 Task: Check the sale-to-list ratio of large master bedroom in the last 5 years.
Action: Mouse moved to (365, 258)
Screenshot: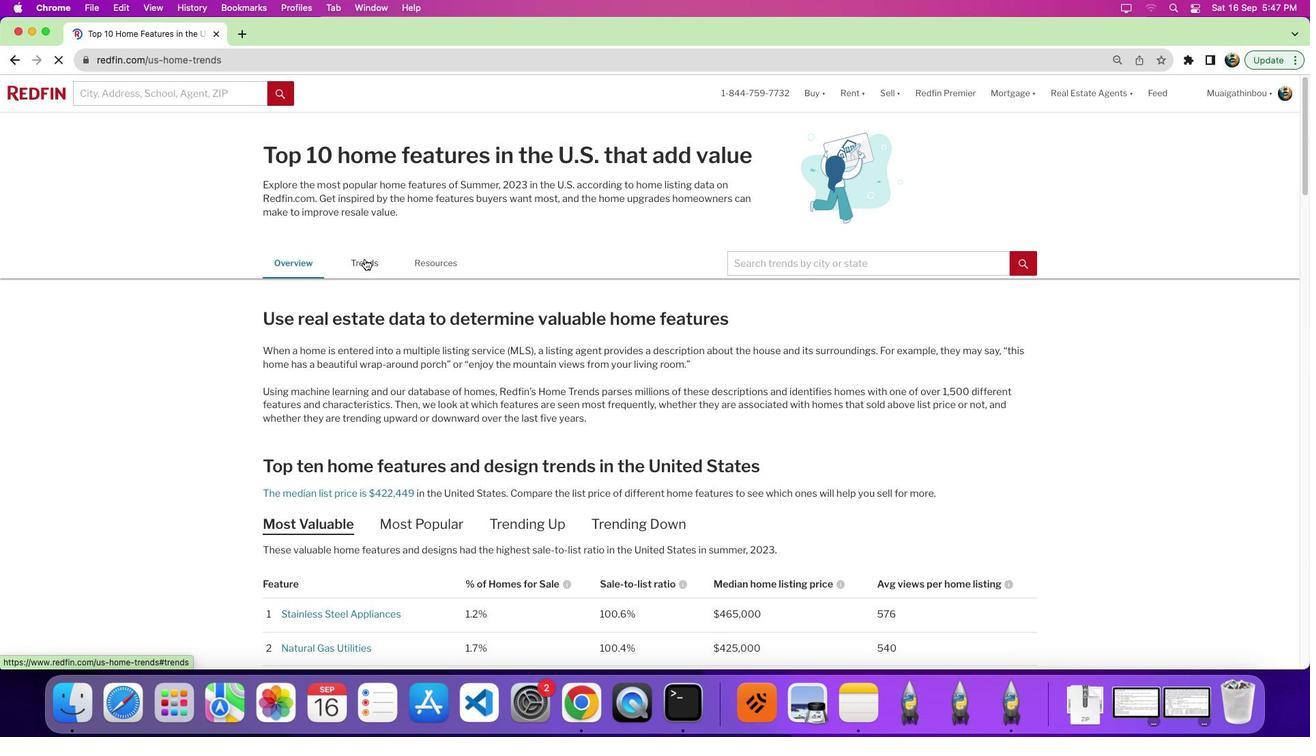 
Action: Mouse pressed left at (365, 258)
Screenshot: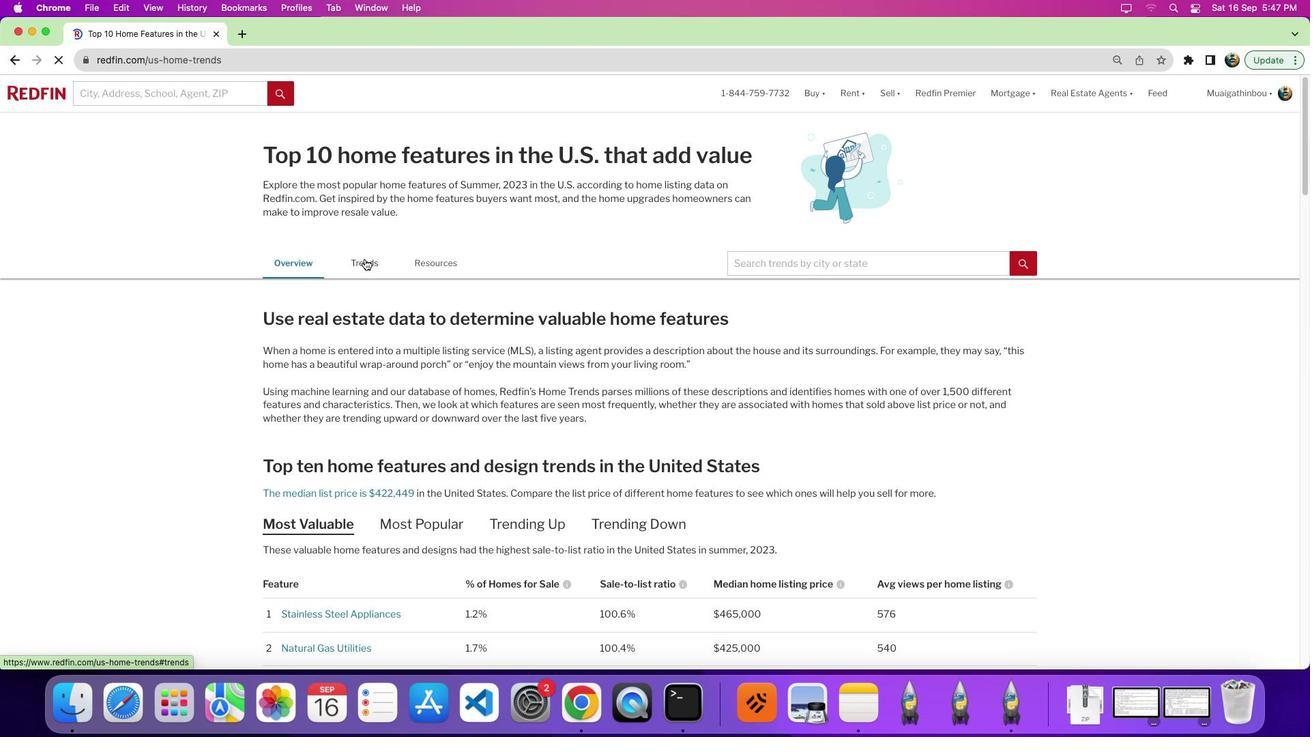 
Action: Mouse moved to (607, 367)
Screenshot: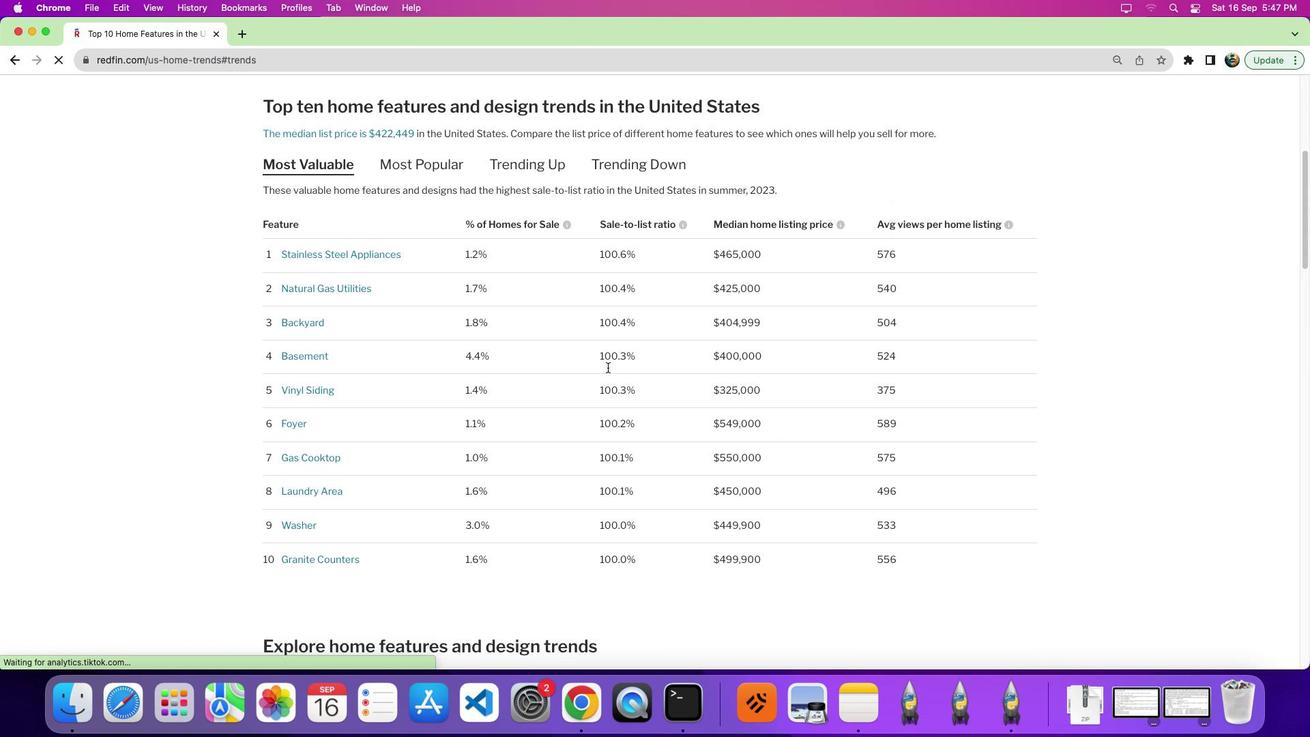 
Action: Mouse scrolled (607, 367) with delta (0, 0)
Screenshot: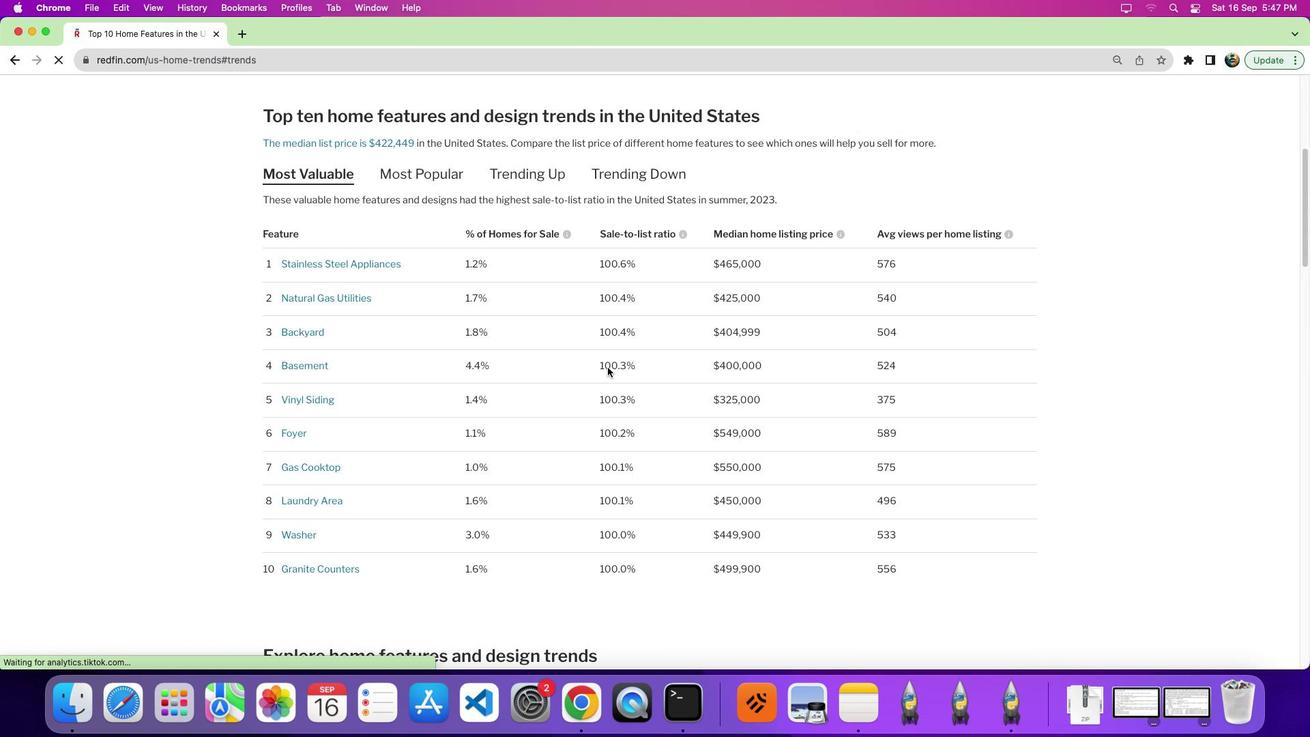 
Action: Mouse scrolled (607, 367) with delta (0, 0)
Screenshot: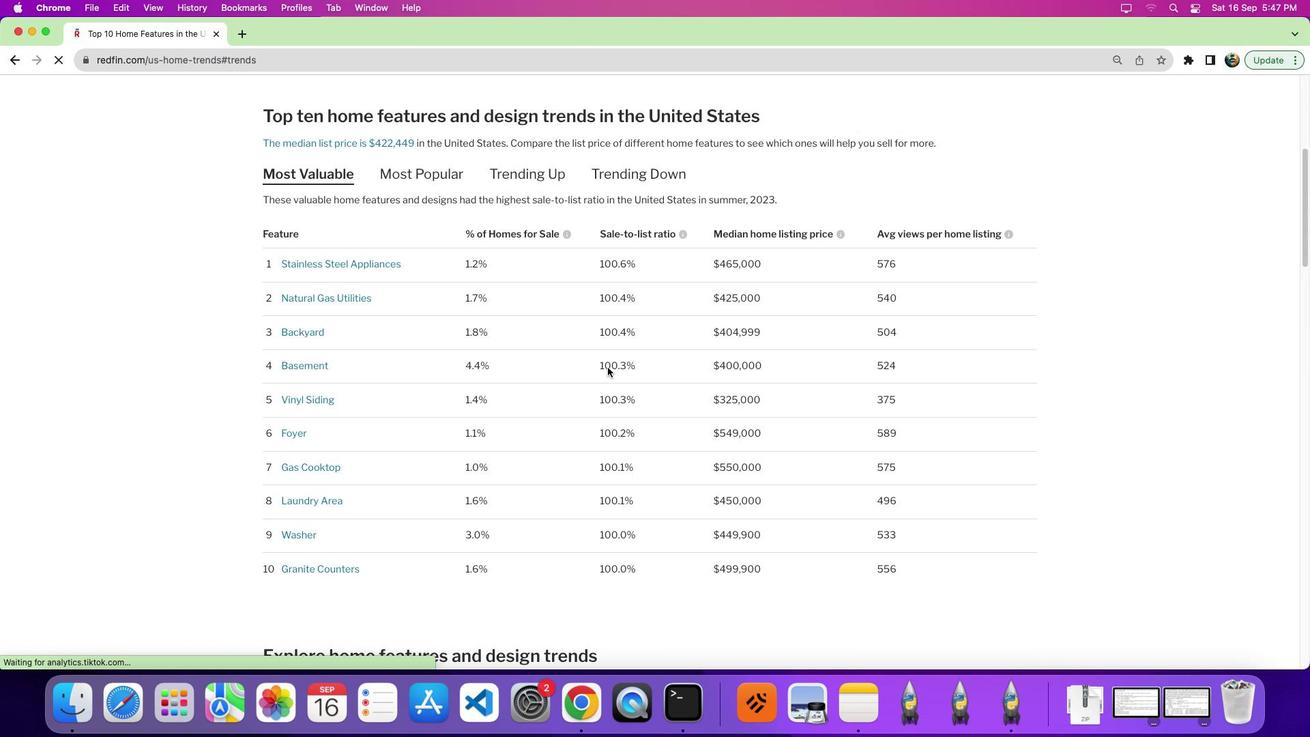 
Action: Mouse scrolled (607, 367) with delta (0, -4)
Screenshot: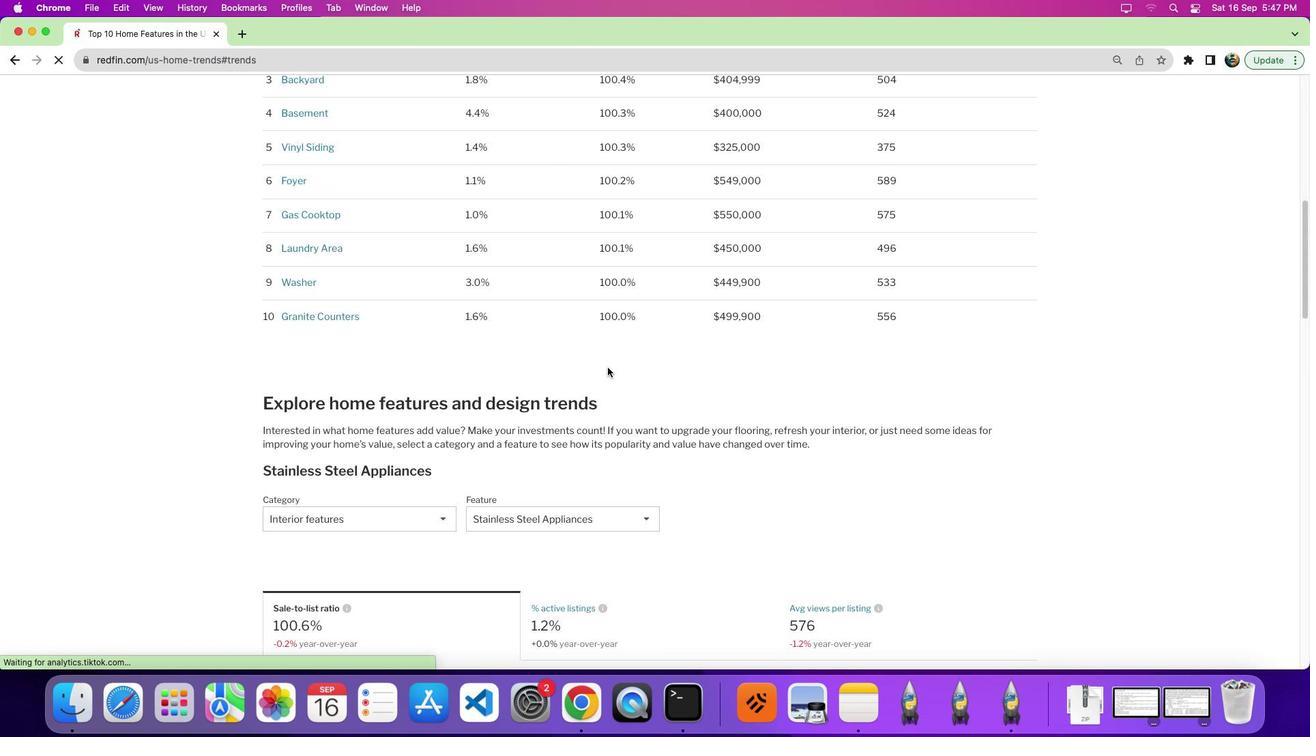 
Action: Mouse moved to (608, 367)
Screenshot: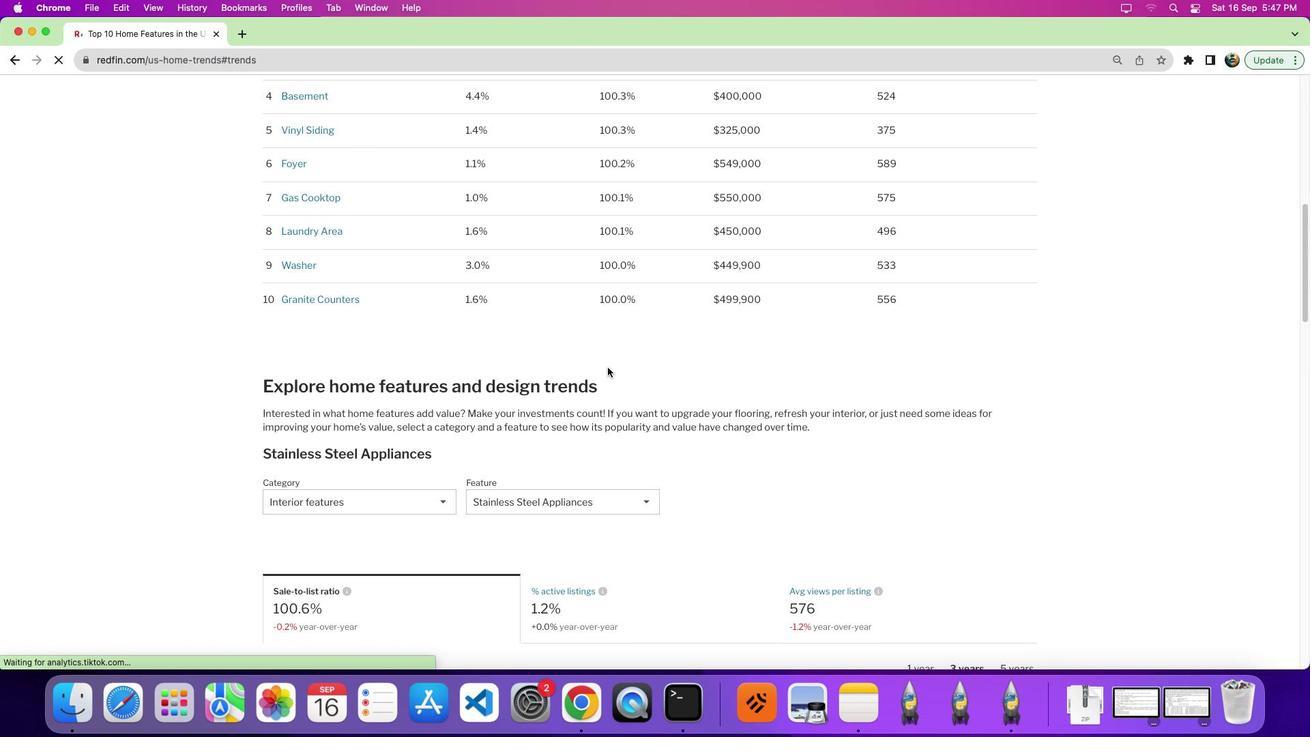 
Action: Mouse scrolled (608, 367) with delta (0, 0)
Screenshot: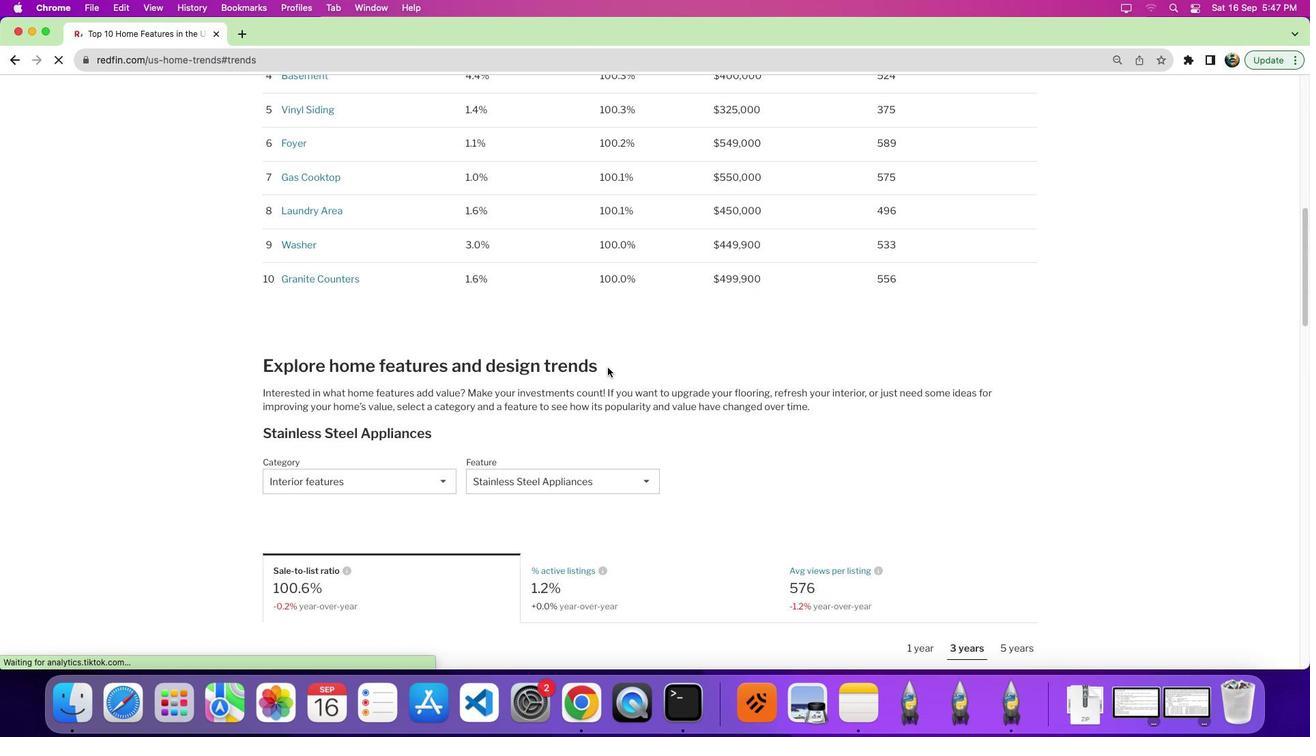 
Action: Mouse scrolled (608, 367) with delta (0, 0)
Screenshot: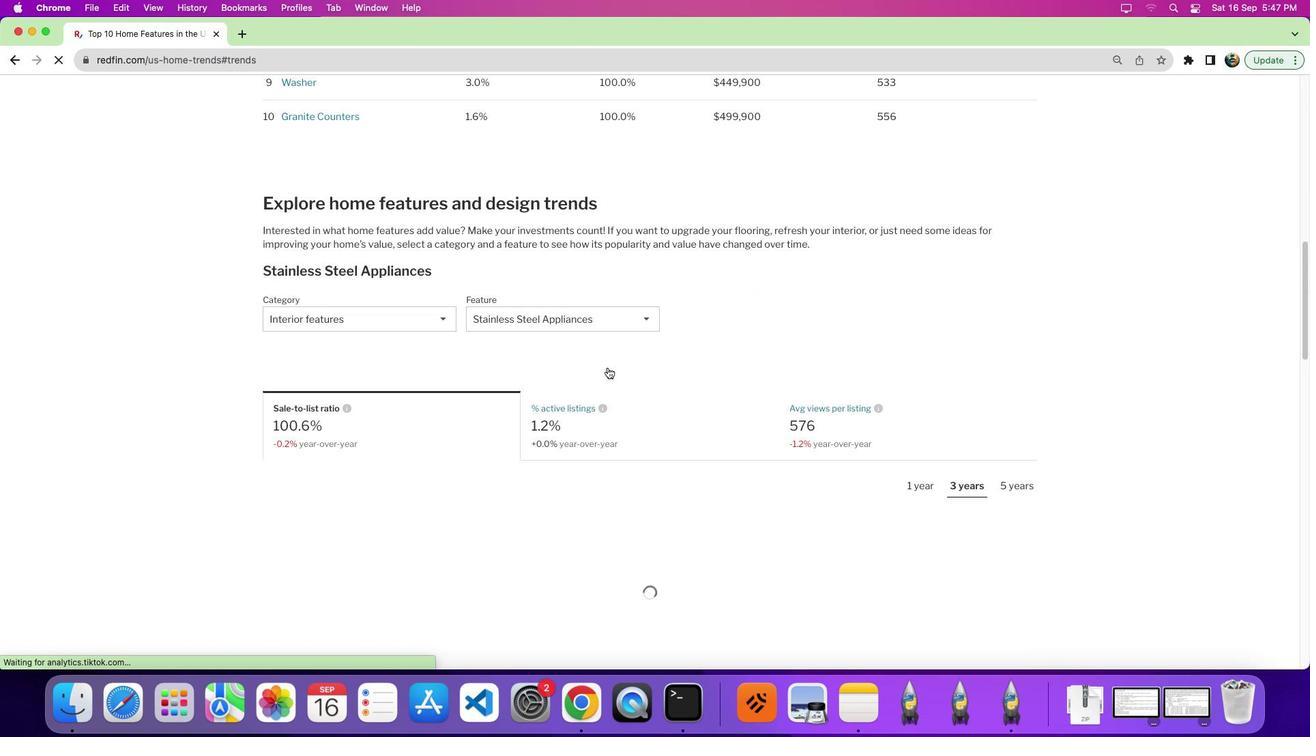 
Action: Mouse scrolled (608, 367) with delta (0, -5)
Screenshot: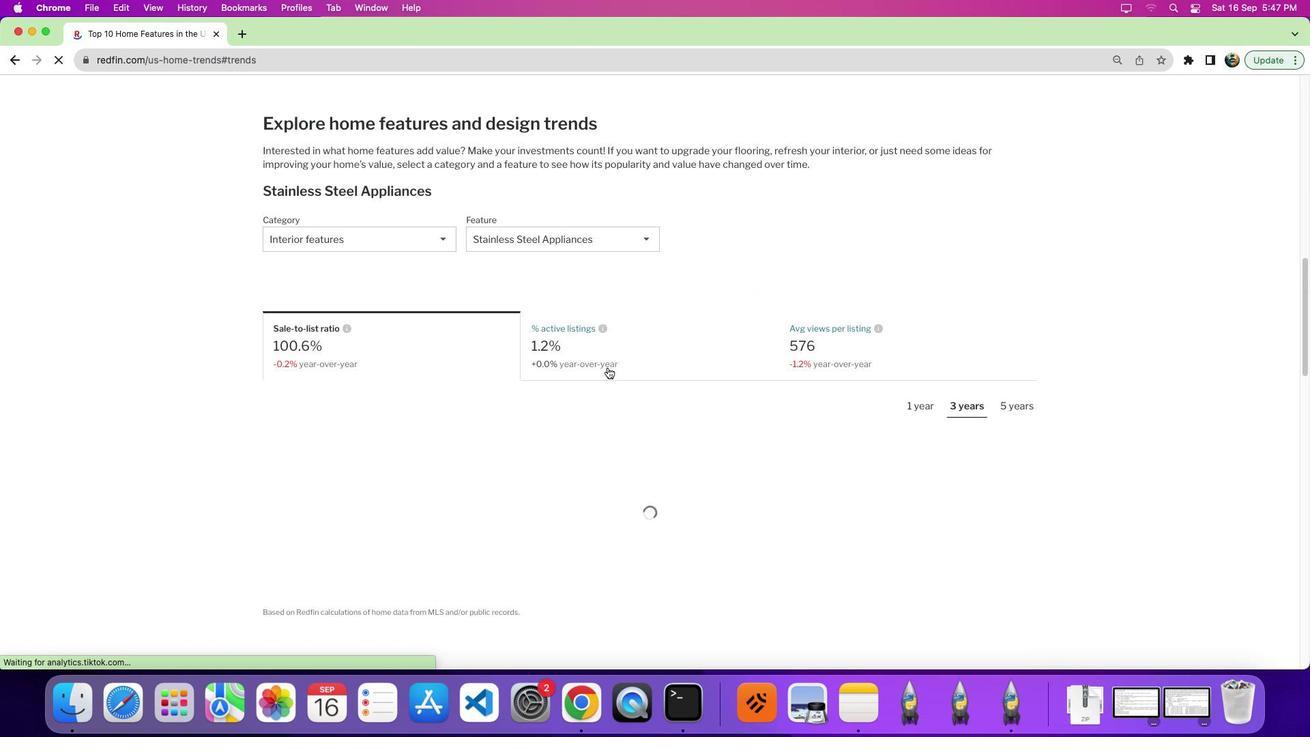 
Action: Mouse moved to (501, 318)
Screenshot: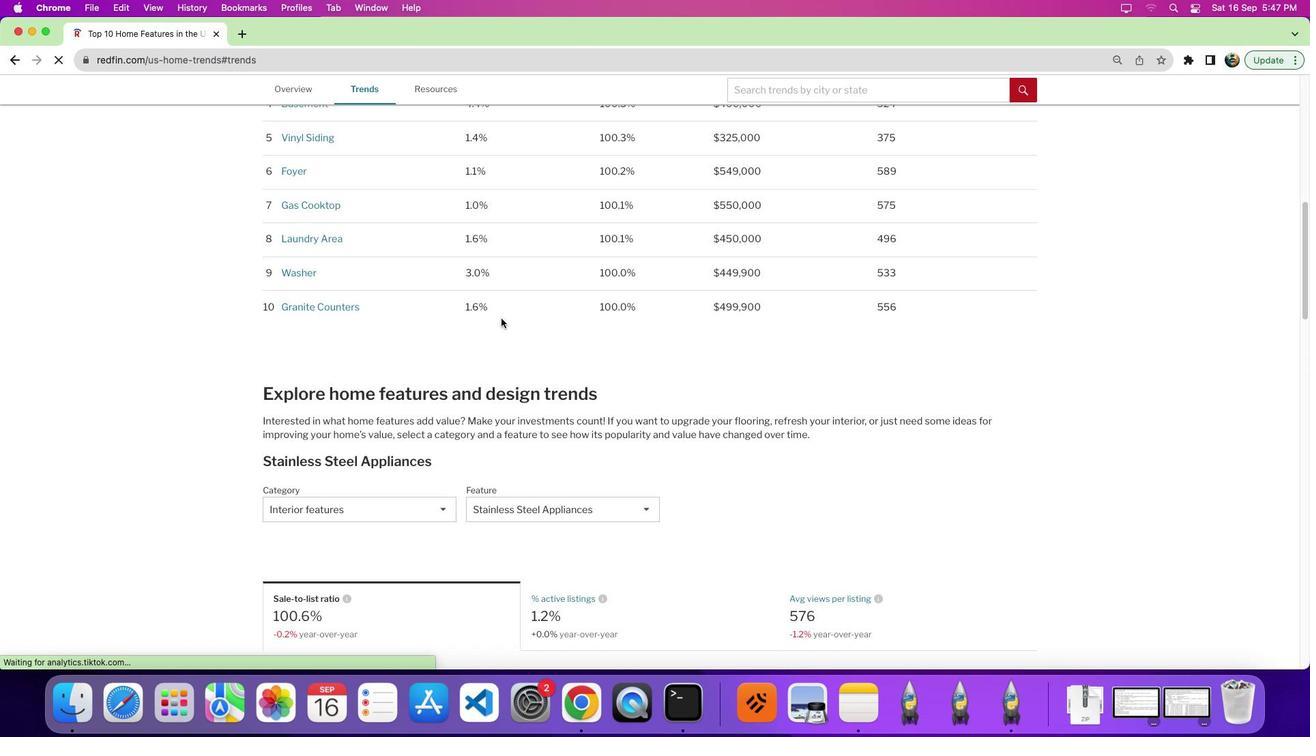 
Action: Mouse scrolled (501, 318) with delta (0, 0)
Screenshot: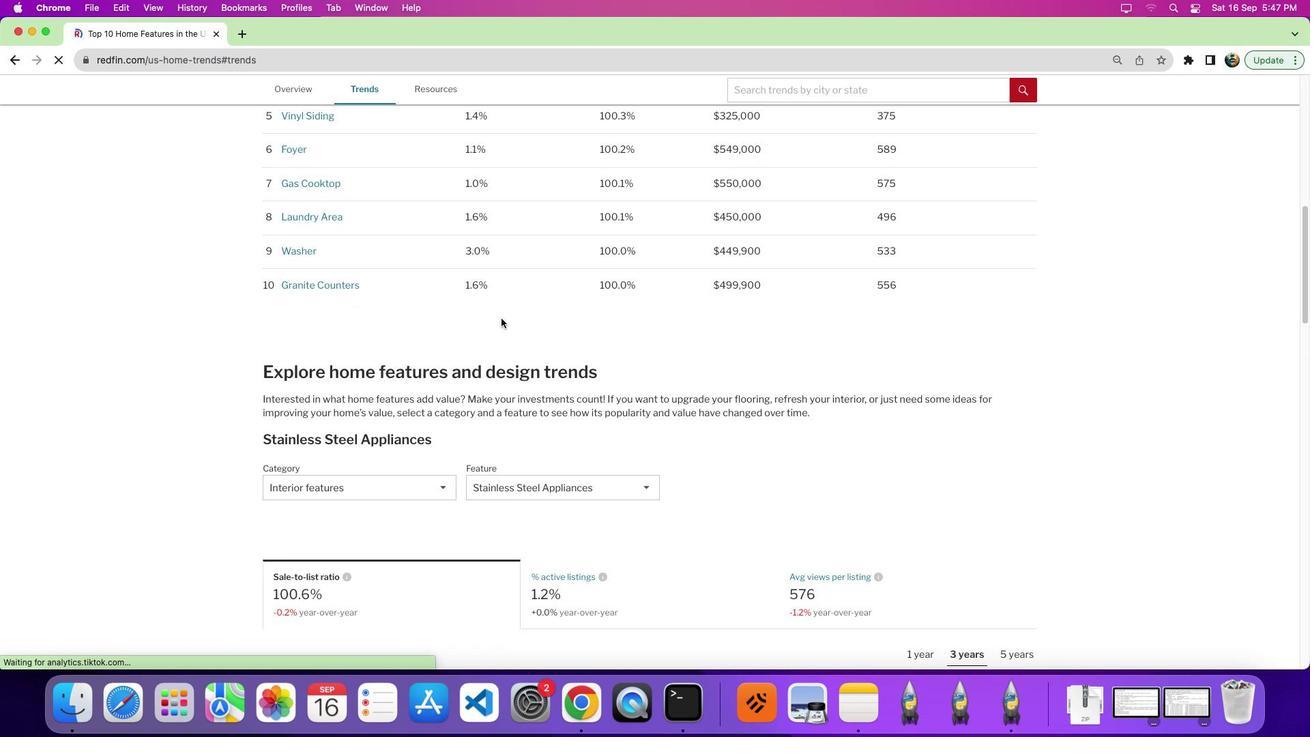 
Action: Mouse scrolled (501, 318) with delta (0, 0)
Screenshot: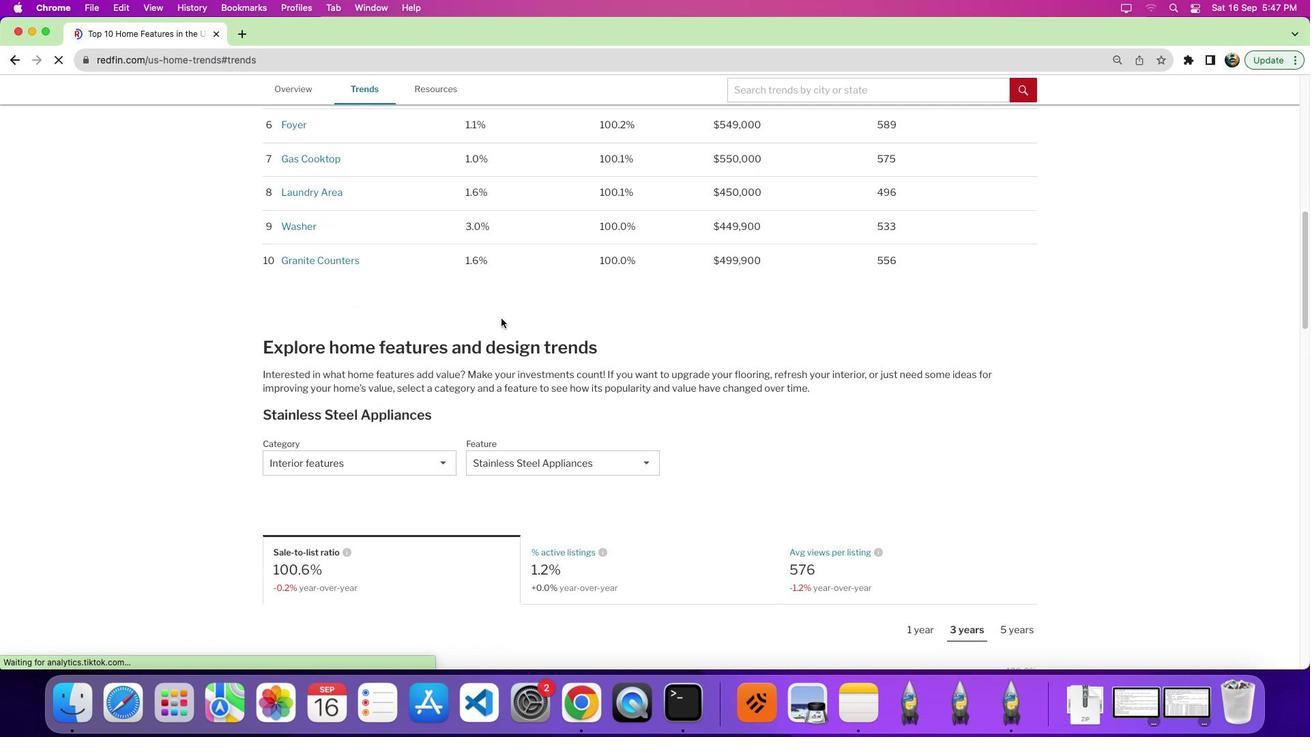 
Action: Mouse scrolled (501, 318) with delta (0, -4)
Screenshot: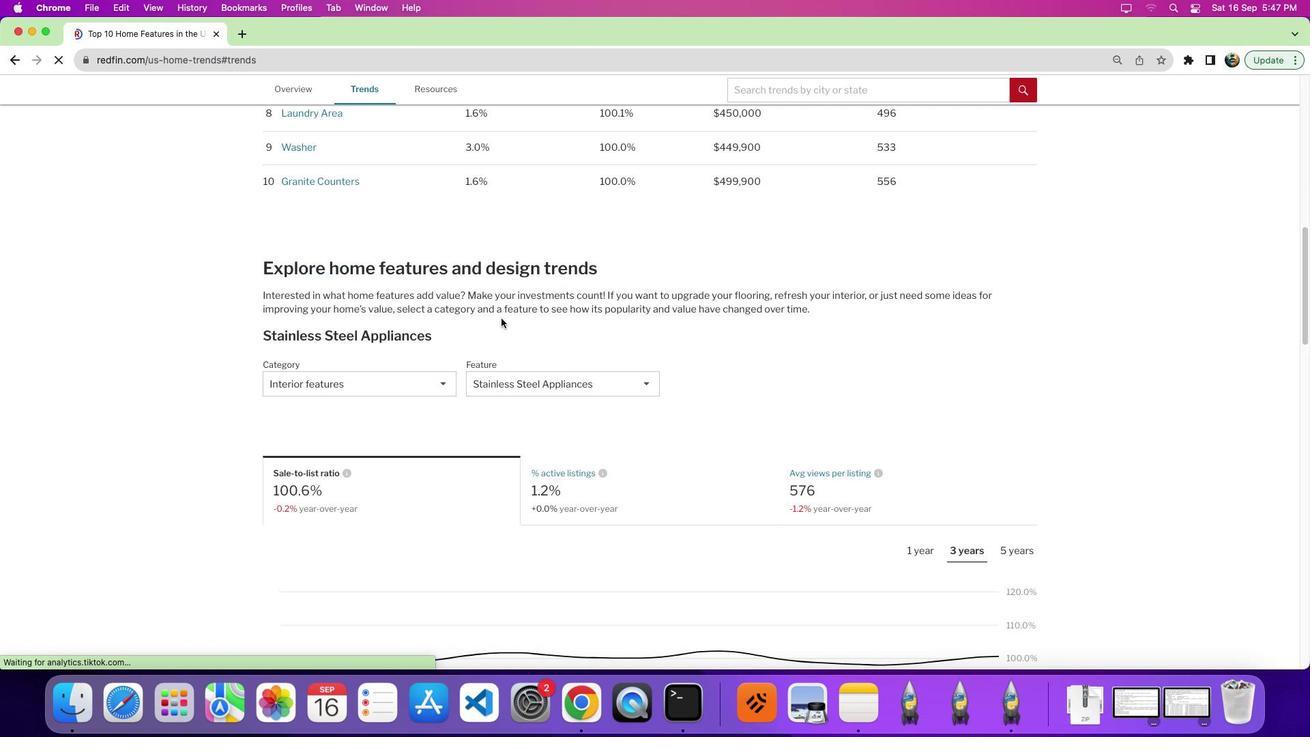 
Action: Mouse moved to (501, 336)
Screenshot: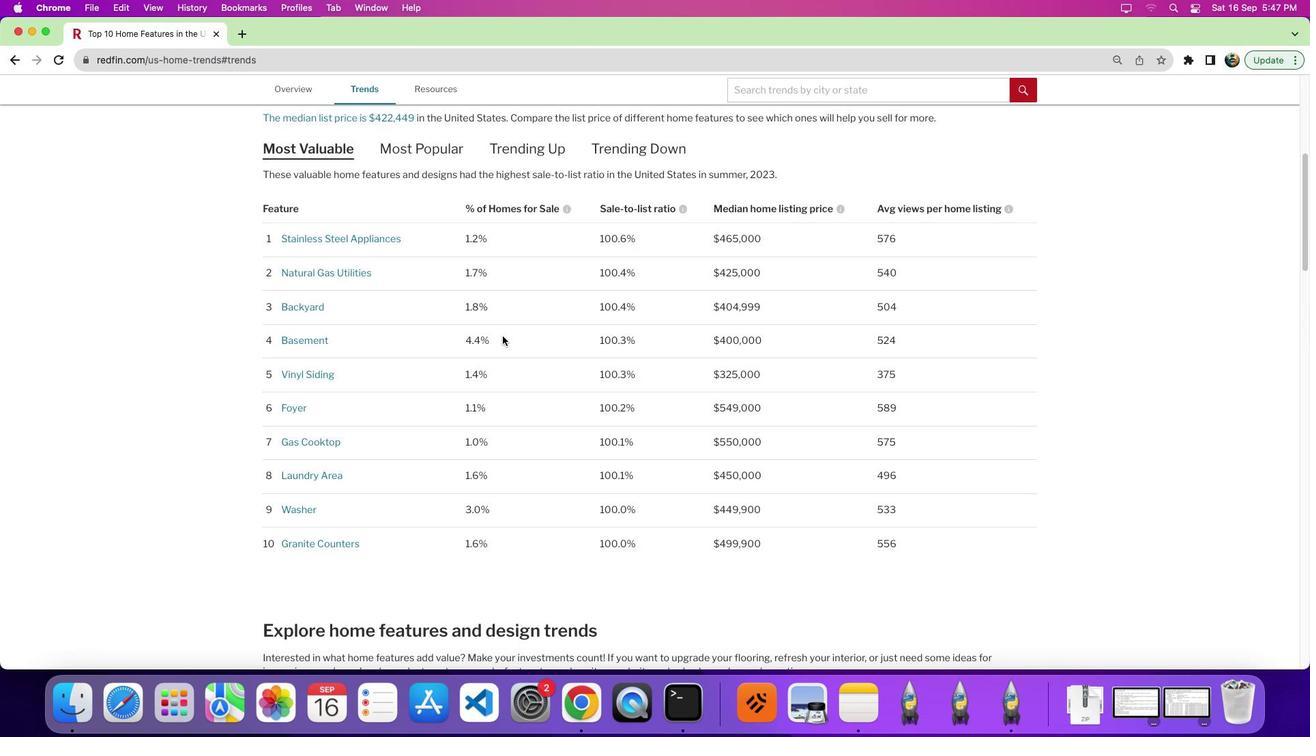 
Action: Mouse scrolled (501, 336) with delta (0, 0)
Screenshot: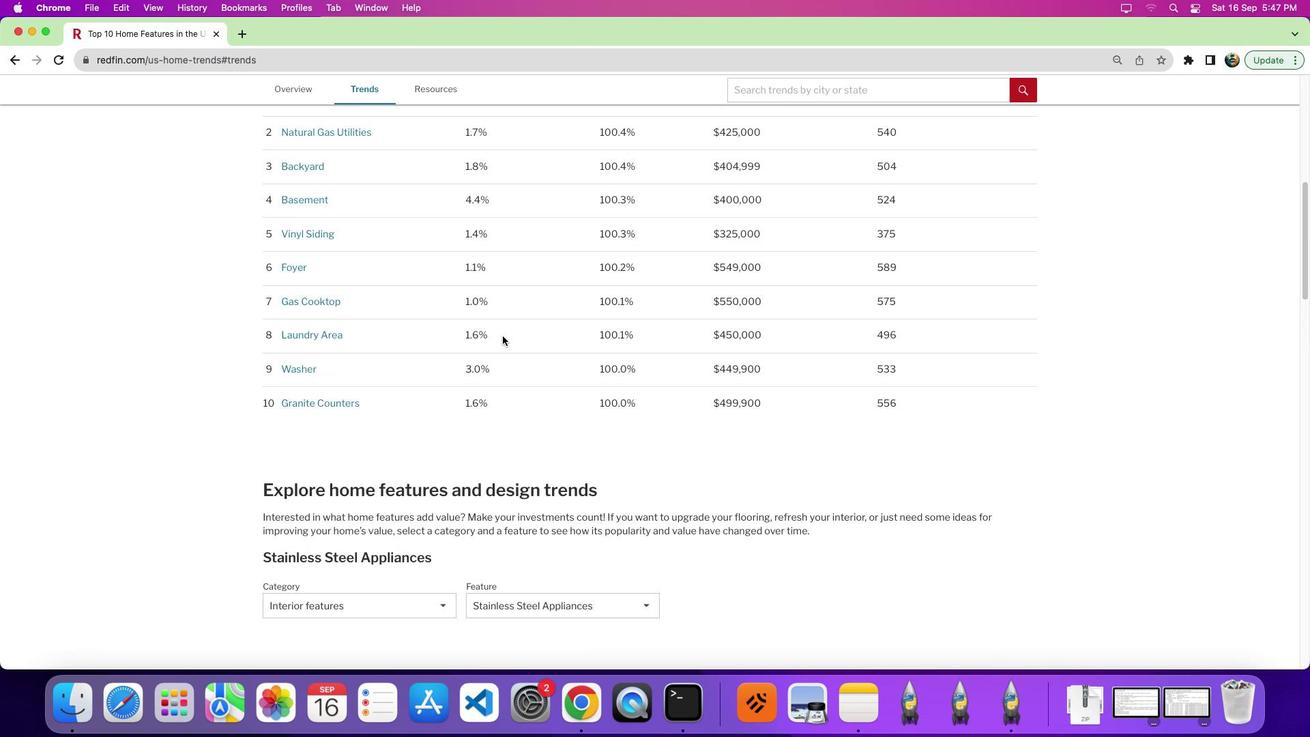 
Action: Mouse moved to (502, 336)
Screenshot: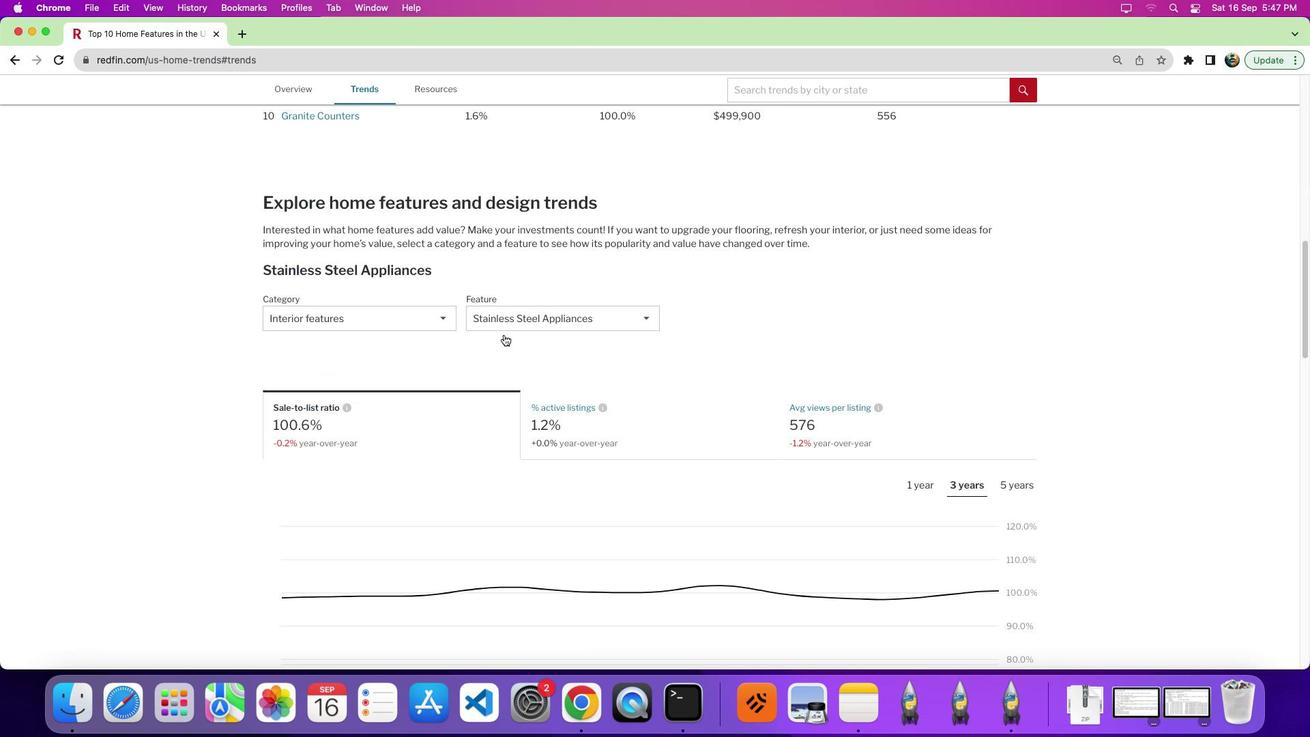 
Action: Mouse scrolled (502, 336) with delta (0, 0)
Screenshot: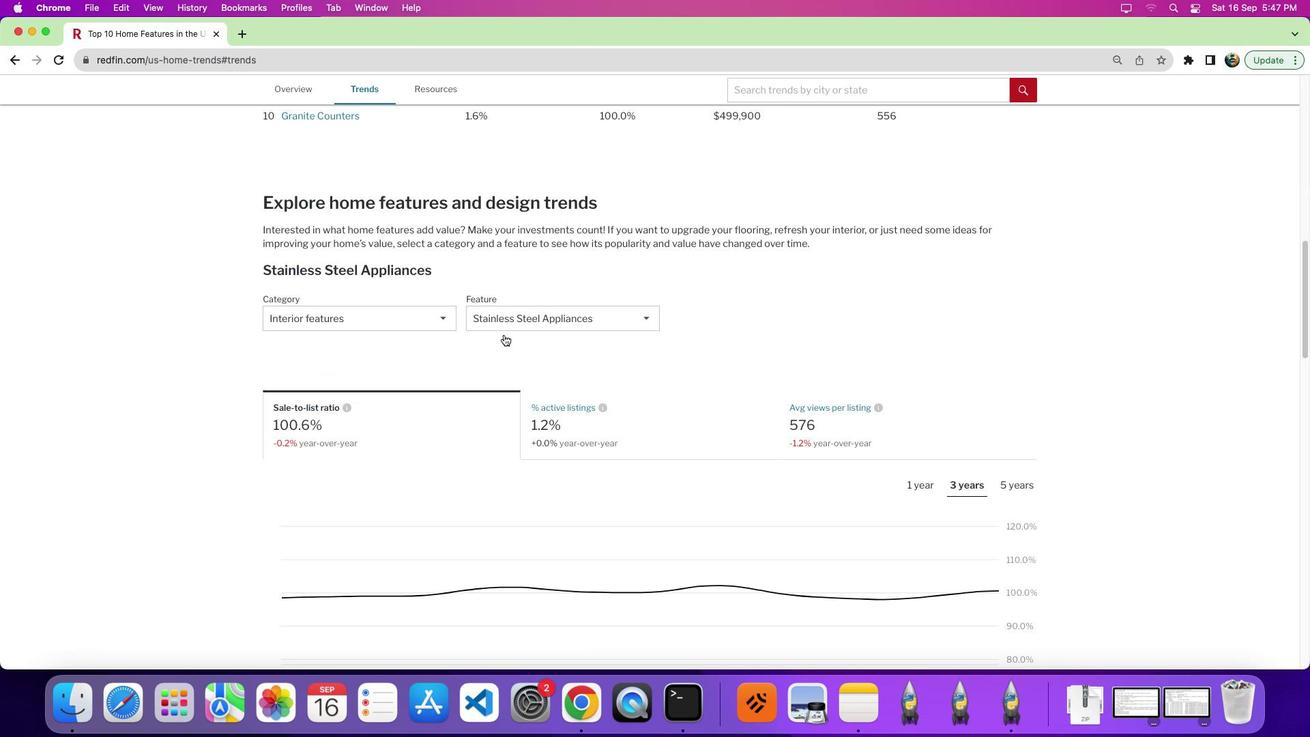 
Action: Mouse moved to (502, 336)
Screenshot: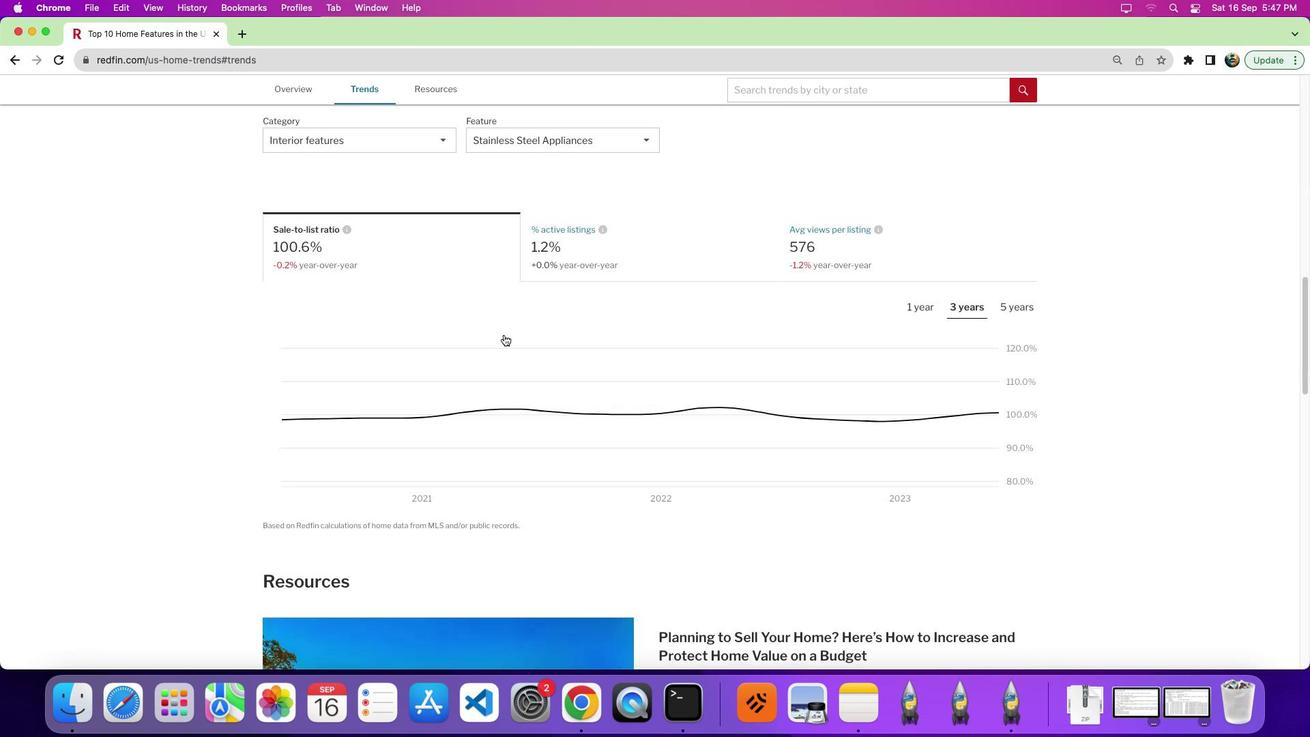 
Action: Mouse scrolled (502, 336) with delta (0, -5)
Screenshot: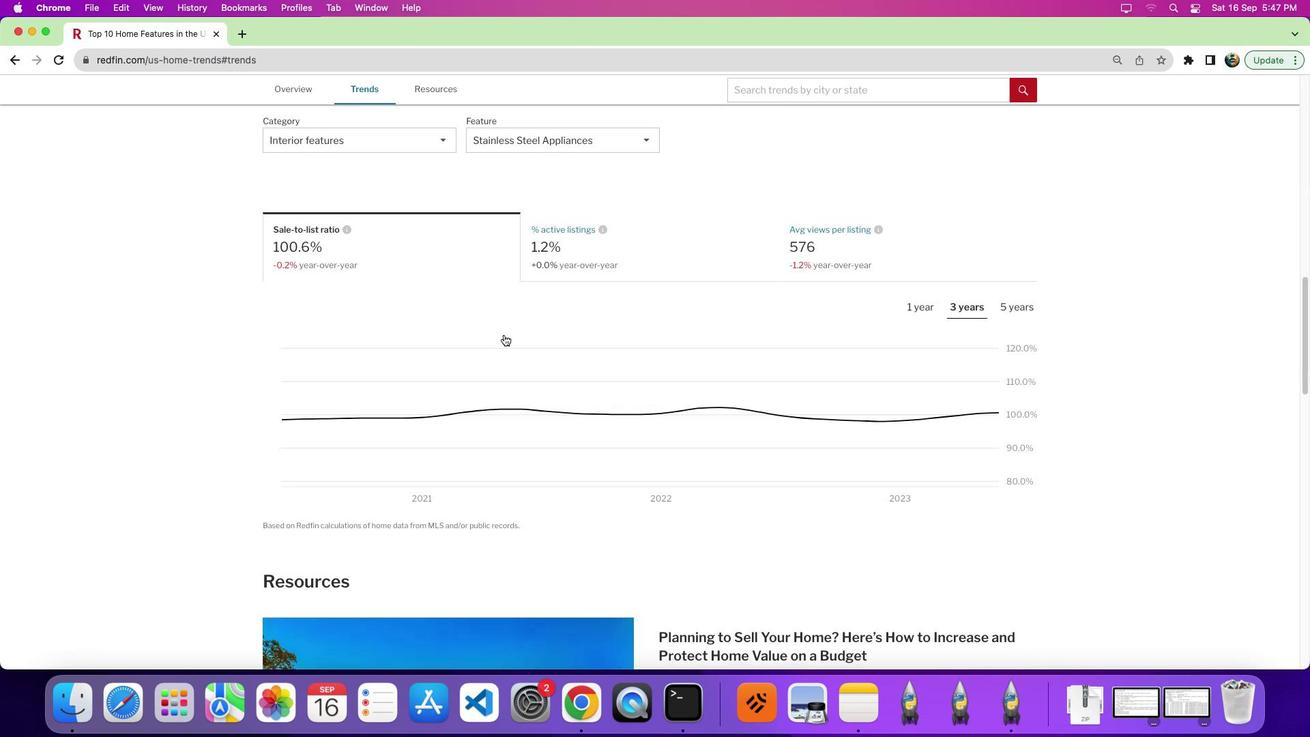 
Action: Mouse scrolled (502, 336) with delta (0, -8)
Screenshot: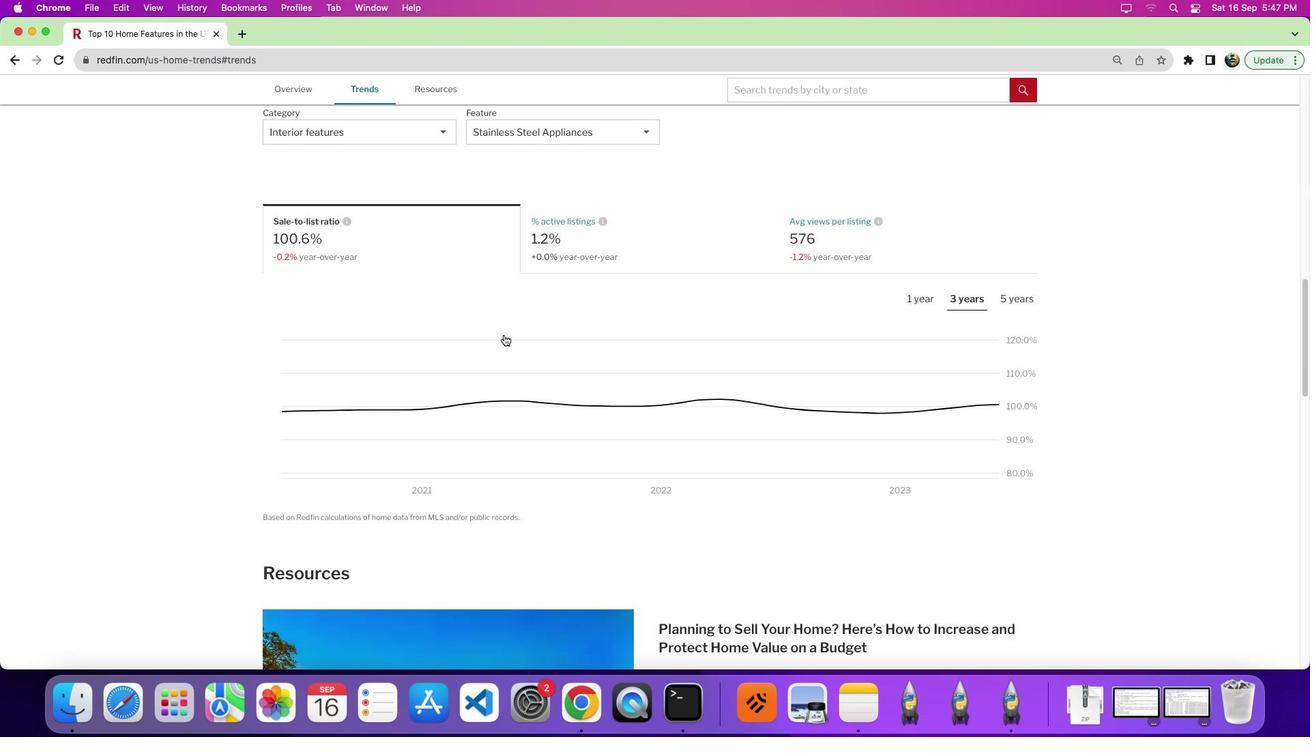 
Action: Mouse moved to (424, 130)
Screenshot: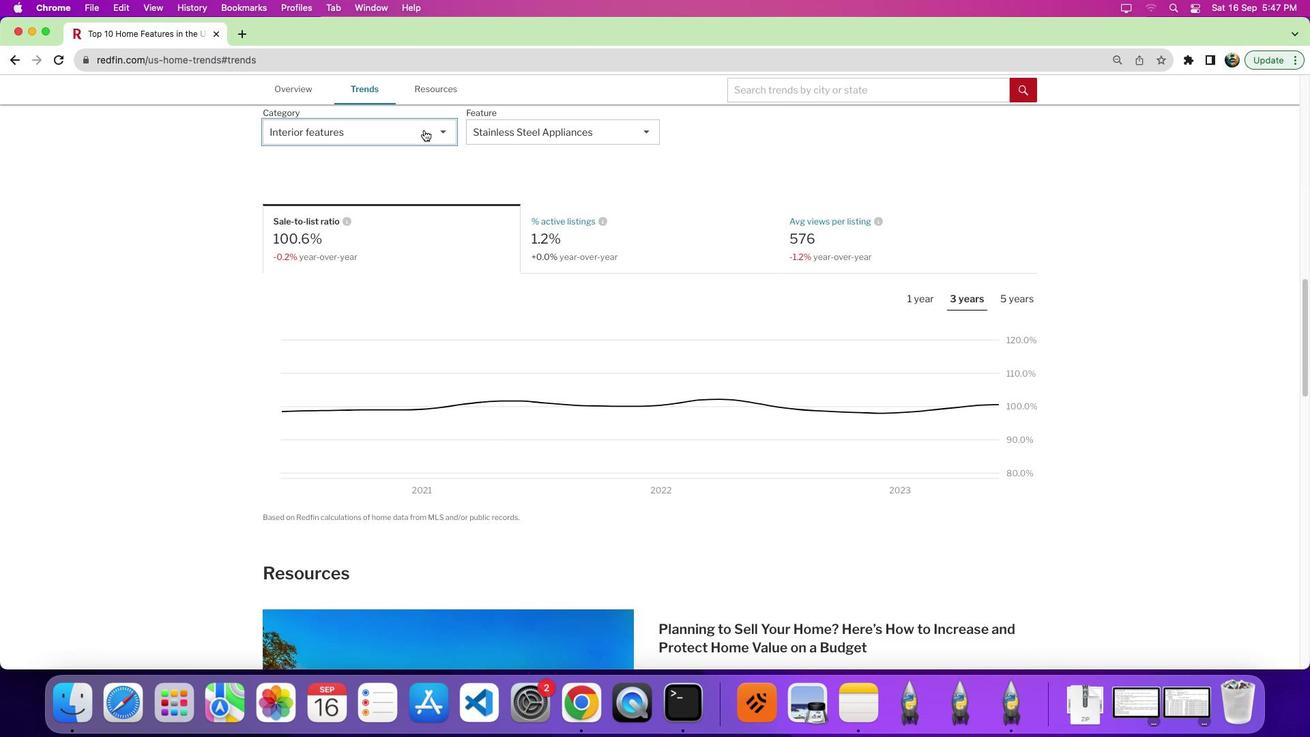 
Action: Mouse pressed left at (424, 130)
Screenshot: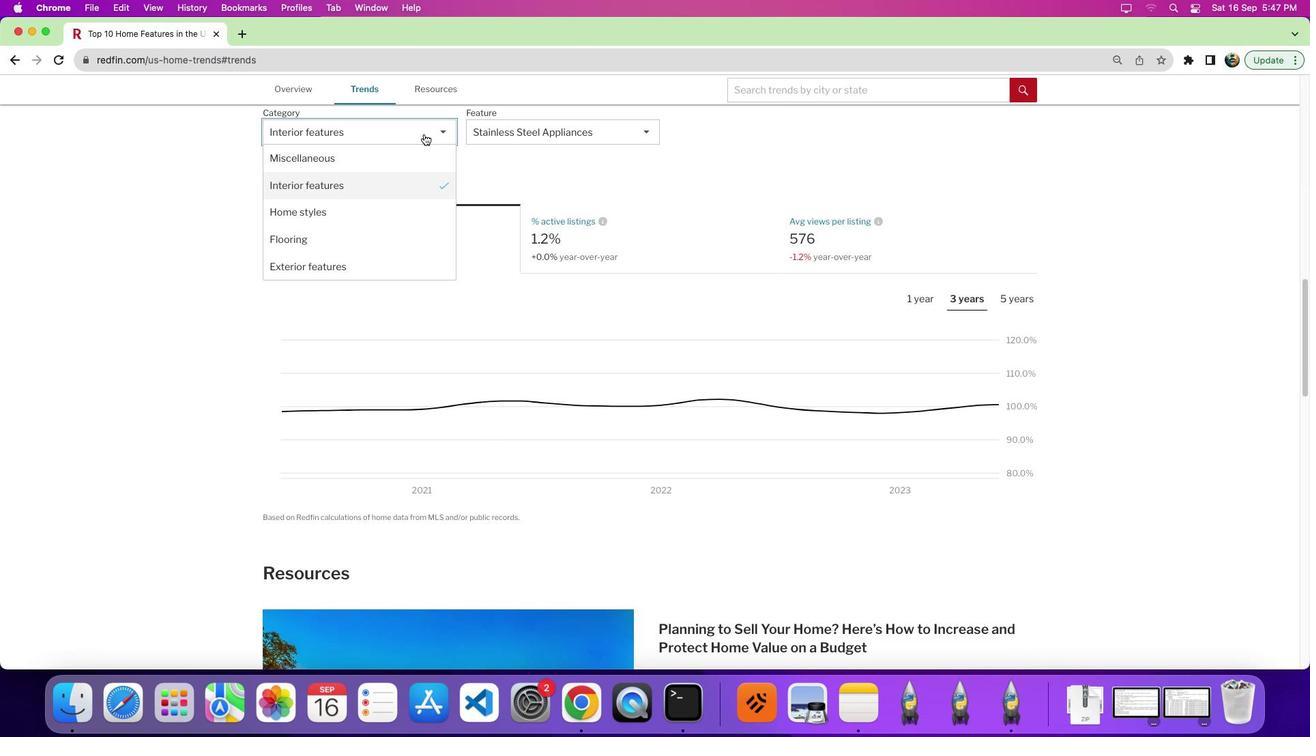 
Action: Mouse moved to (435, 190)
Screenshot: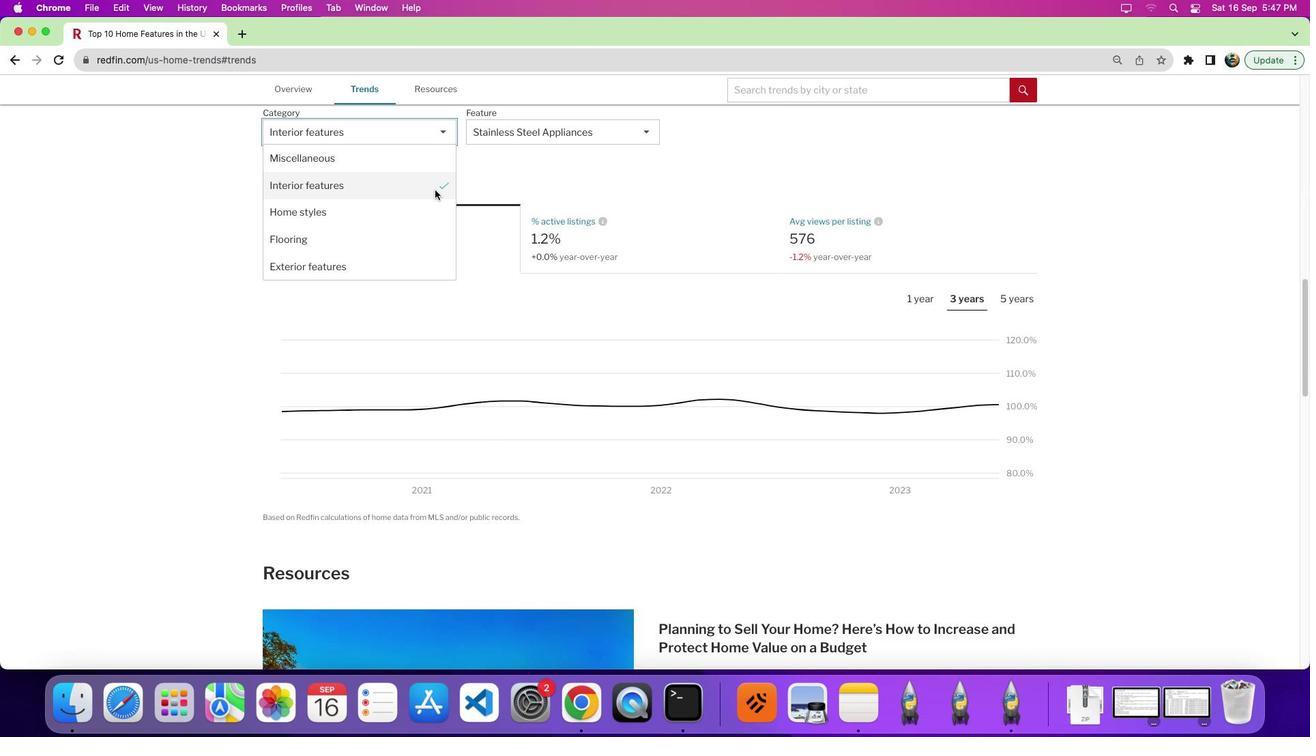 
Action: Mouse pressed left at (435, 190)
Screenshot: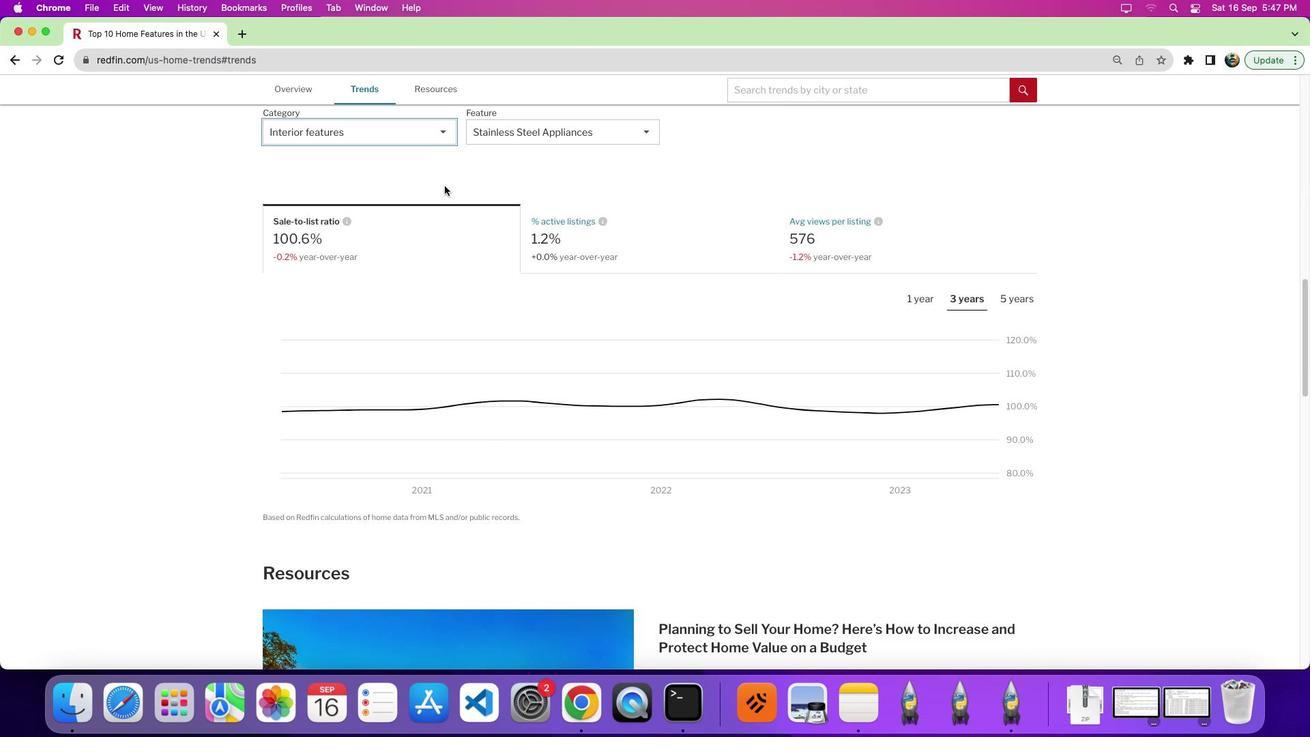 
Action: Mouse moved to (598, 141)
Screenshot: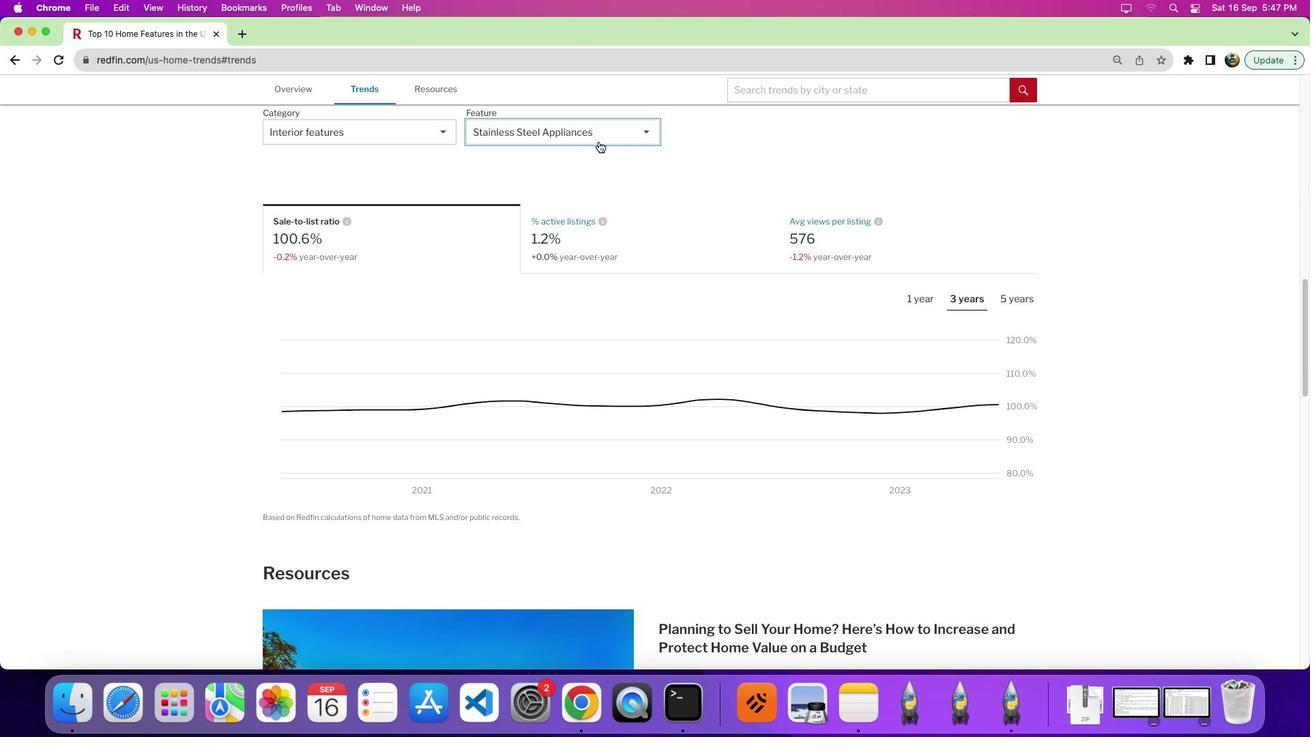 
Action: Mouse pressed left at (598, 141)
Screenshot: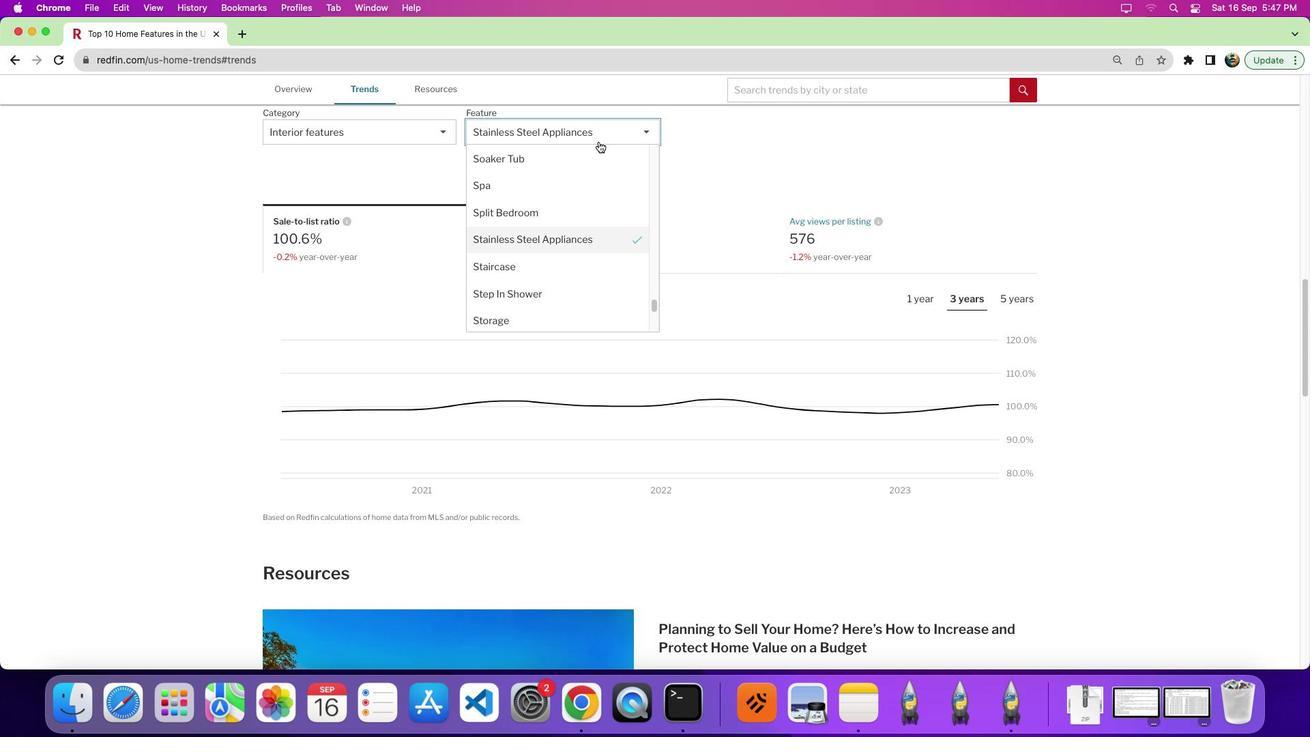 
Action: Mouse moved to (653, 248)
Screenshot: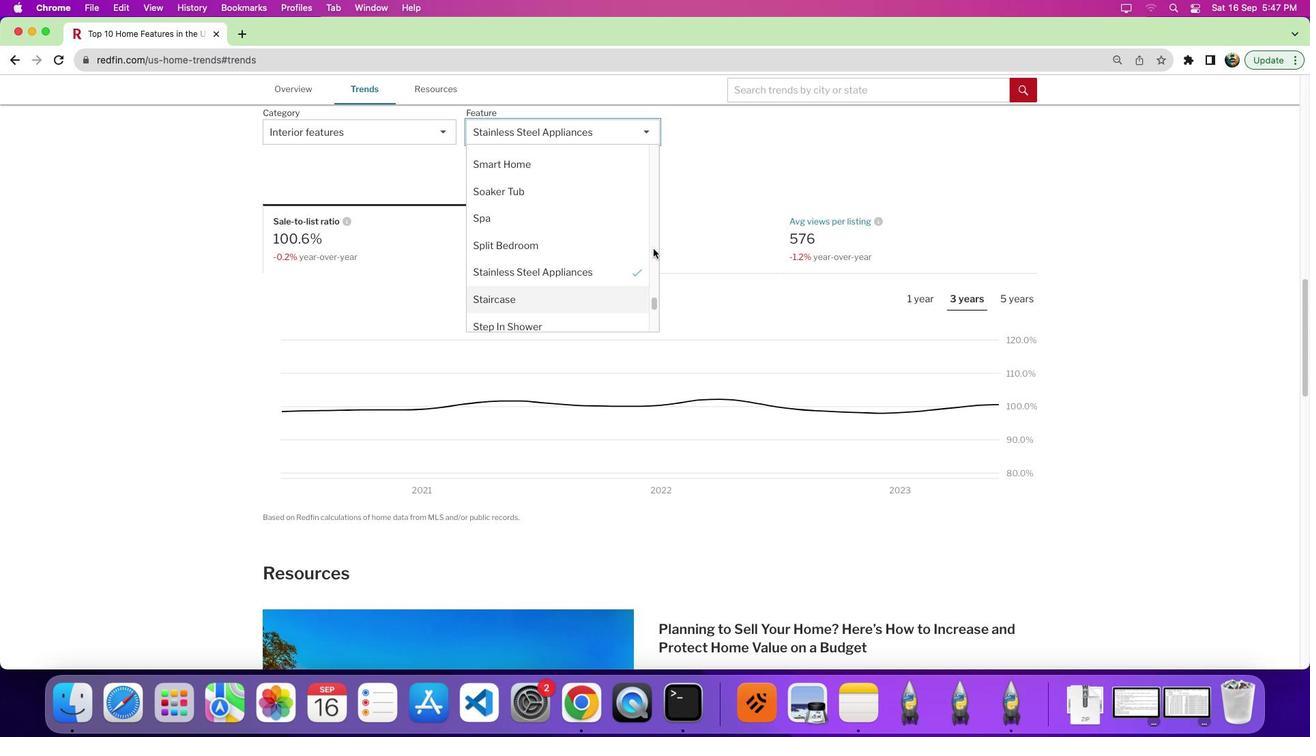 
Action: Mouse pressed left at (653, 248)
Screenshot: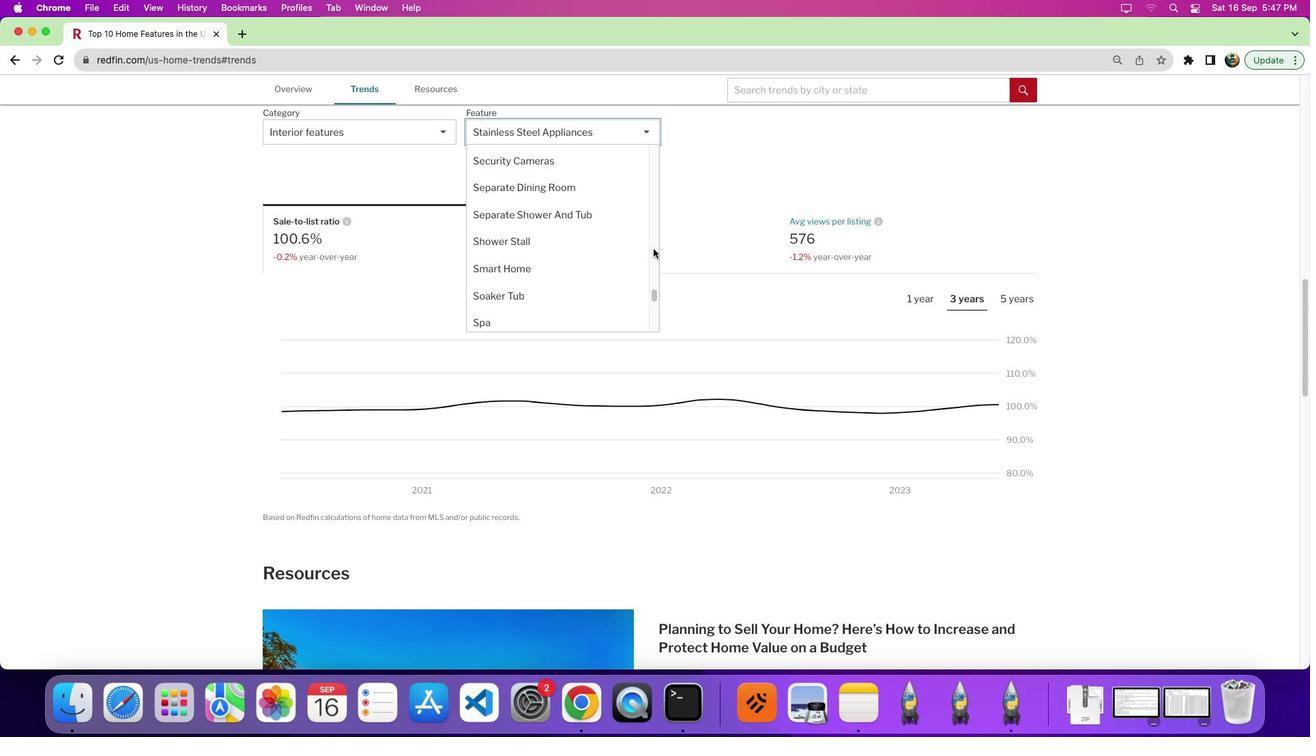 
Action: Mouse moved to (536, 199)
Screenshot: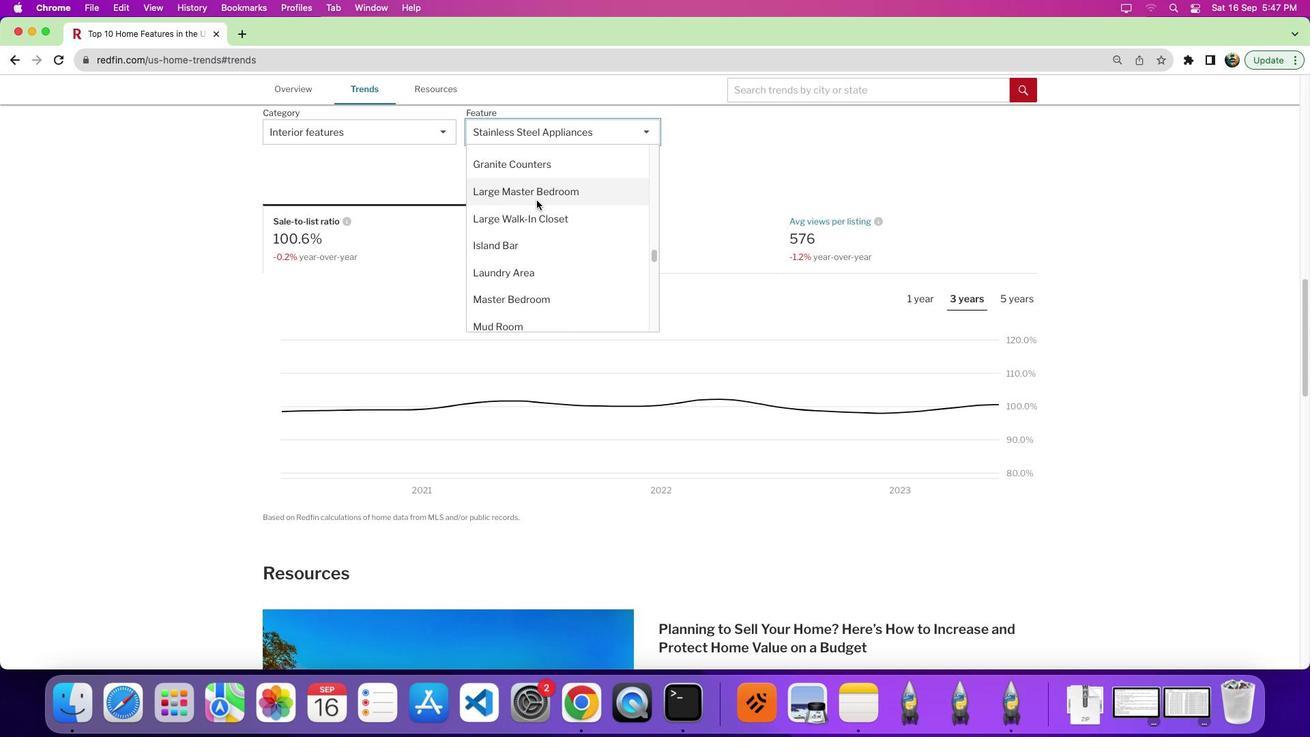 
Action: Mouse pressed left at (536, 199)
Screenshot: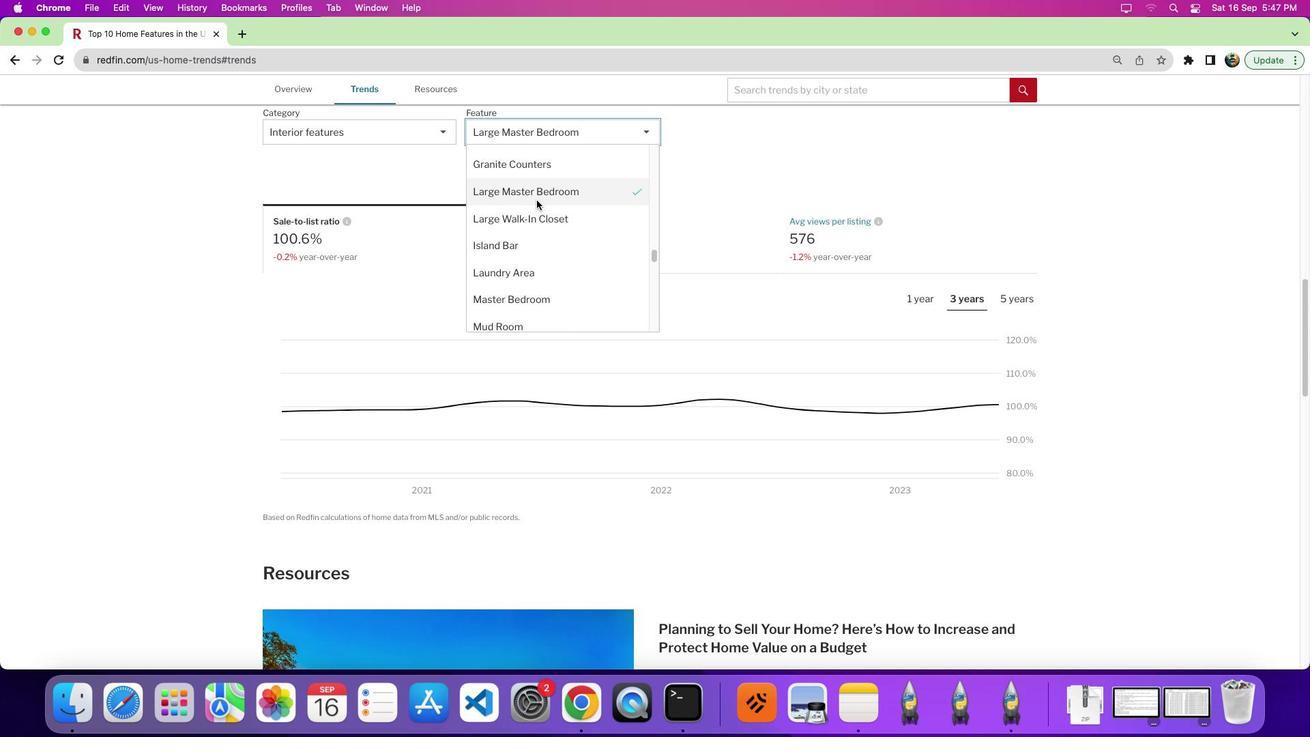 
Action: Mouse moved to (563, 244)
Screenshot: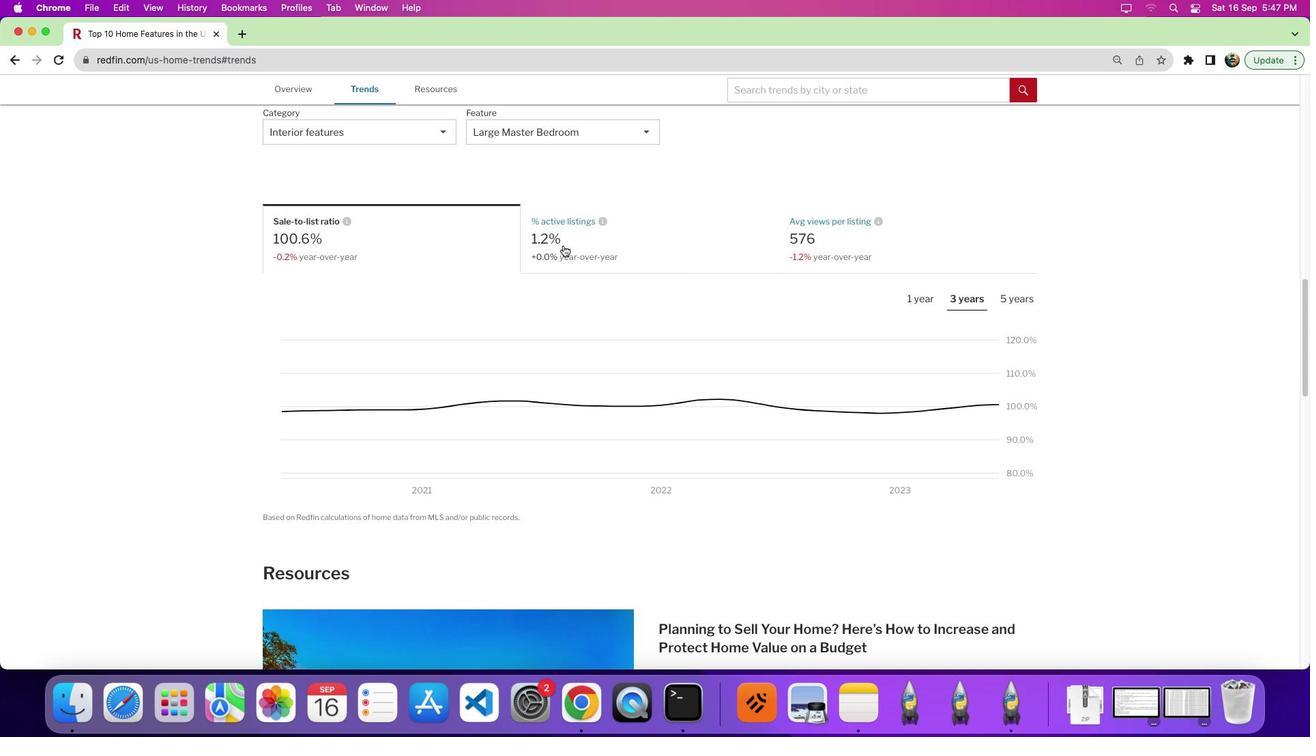 
Action: Mouse pressed left at (563, 244)
Screenshot: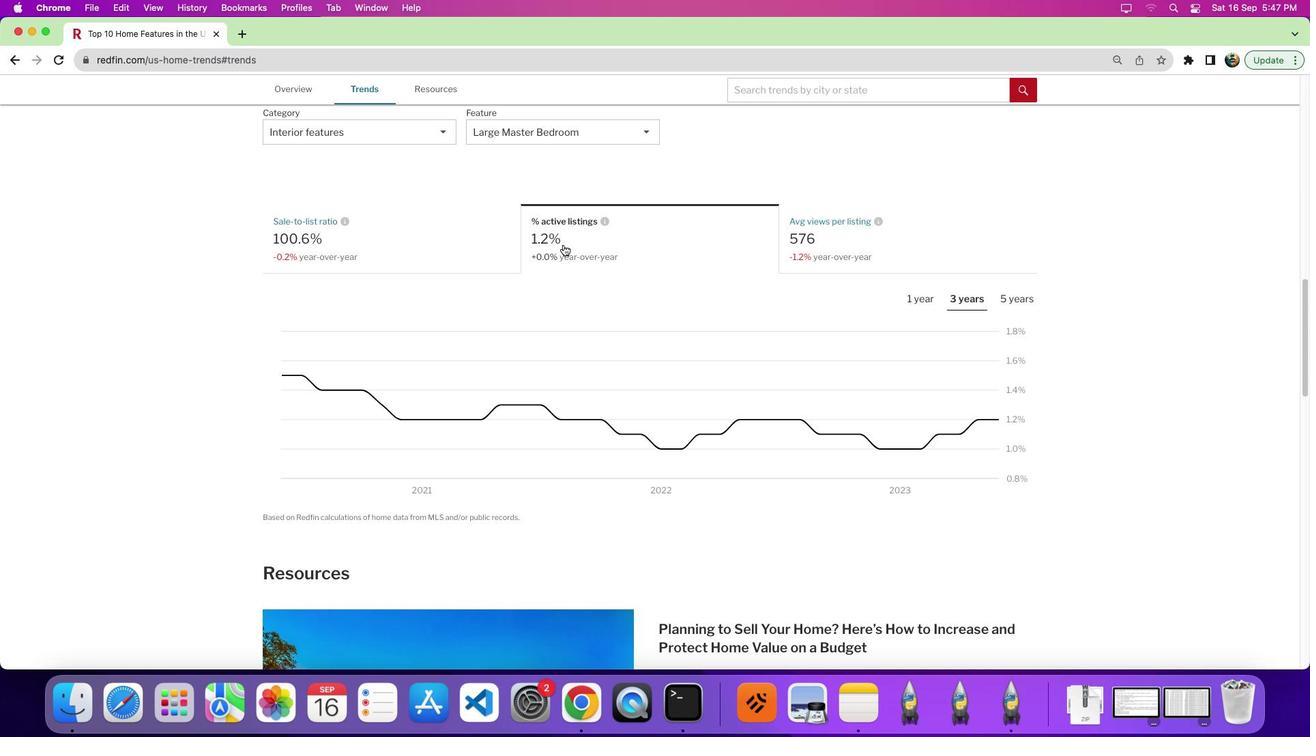 
Action: Mouse moved to (354, 255)
Screenshot: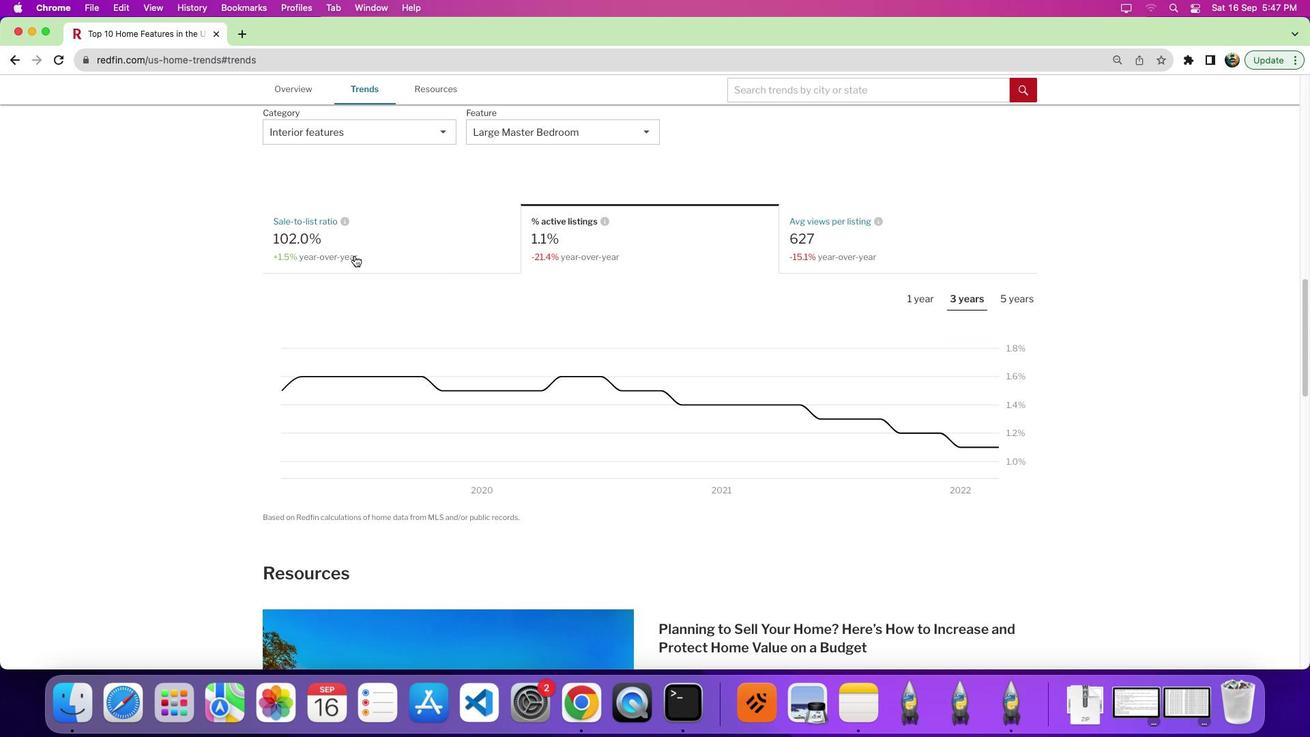 
Action: Mouse pressed left at (354, 255)
Screenshot: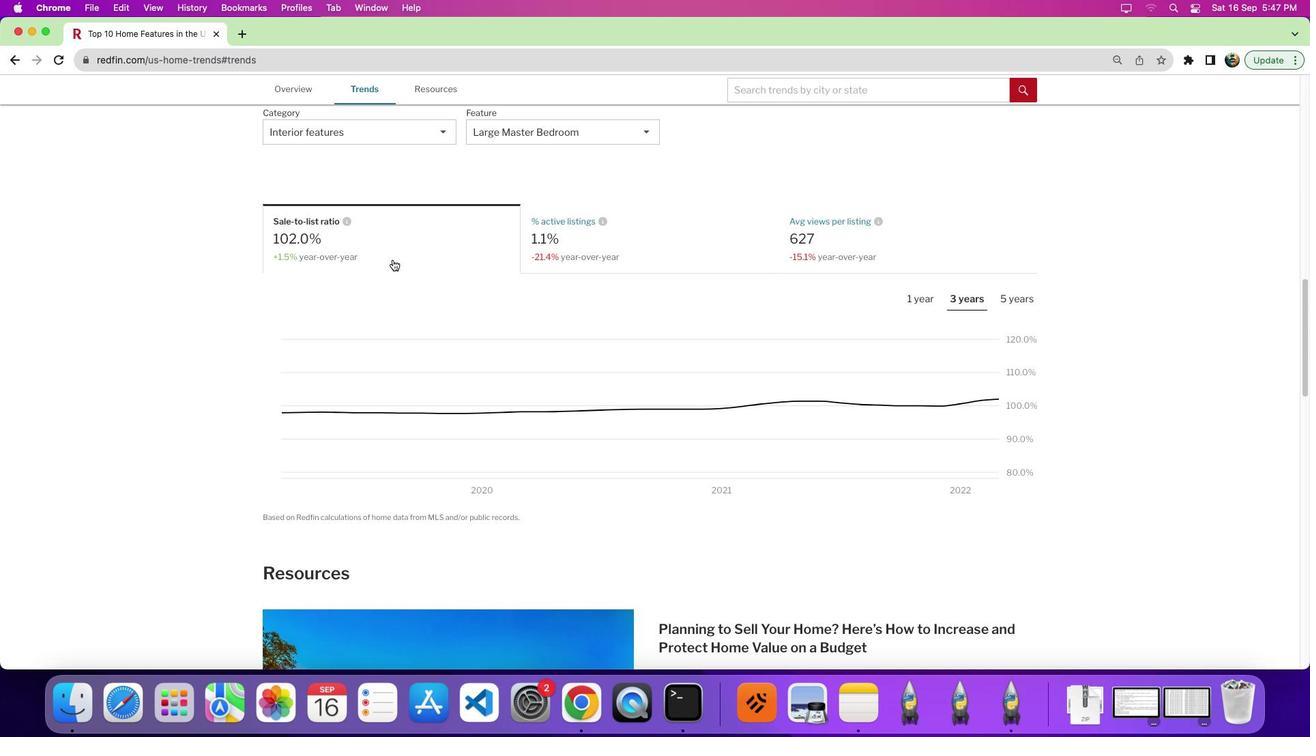 
Action: Mouse moved to (1025, 304)
Screenshot: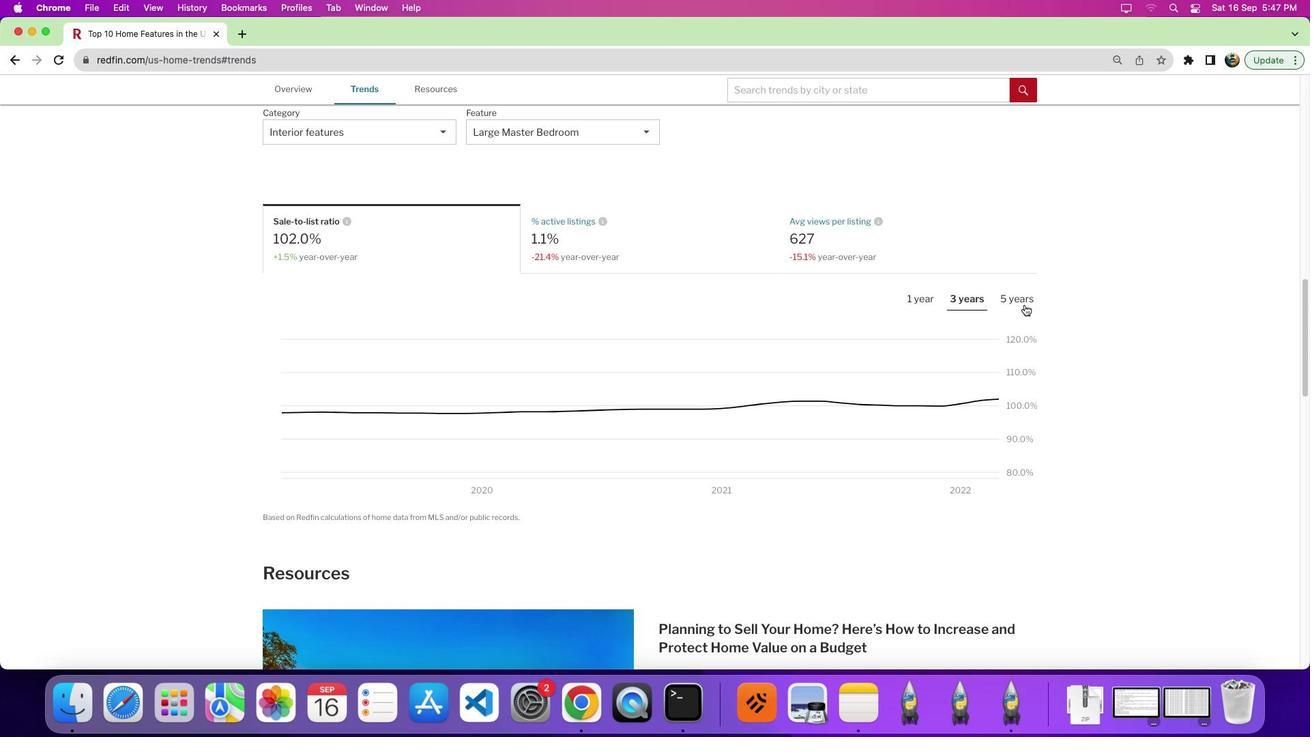 
Action: Mouse pressed left at (1025, 304)
Screenshot: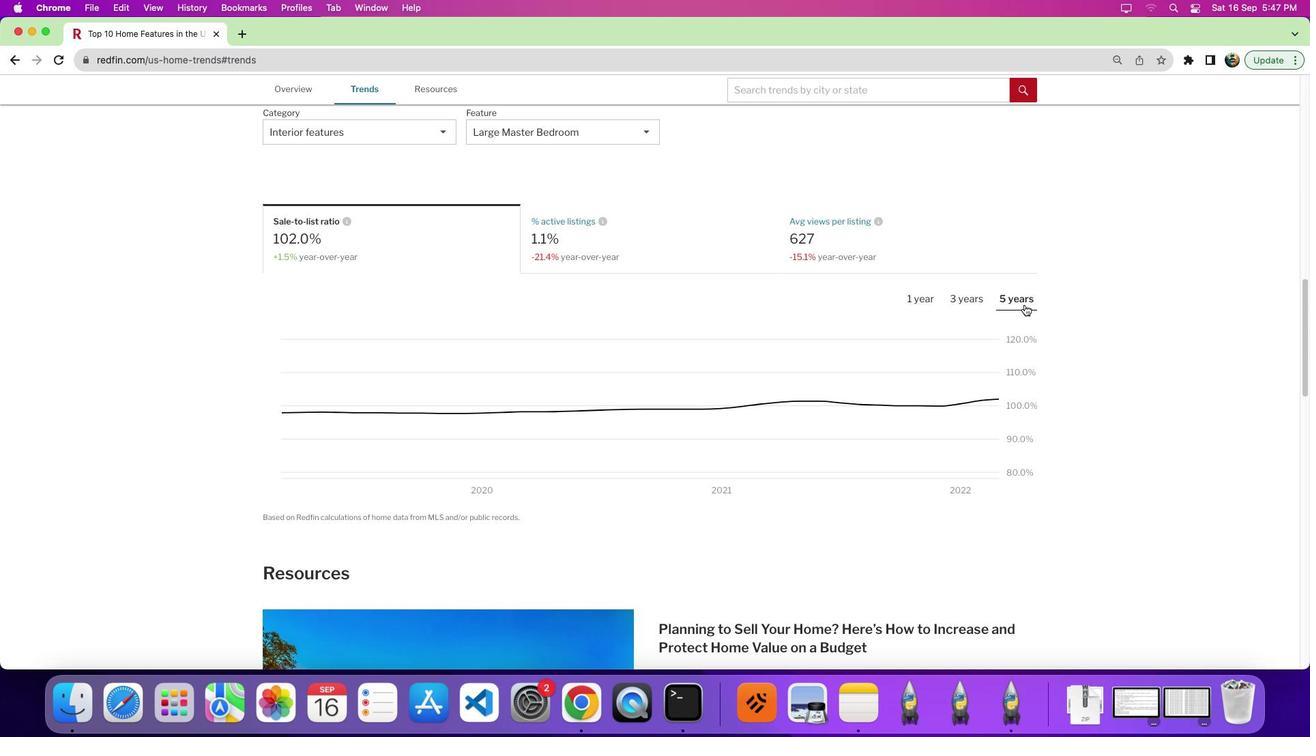 
Action: Mouse moved to (991, 486)
Screenshot: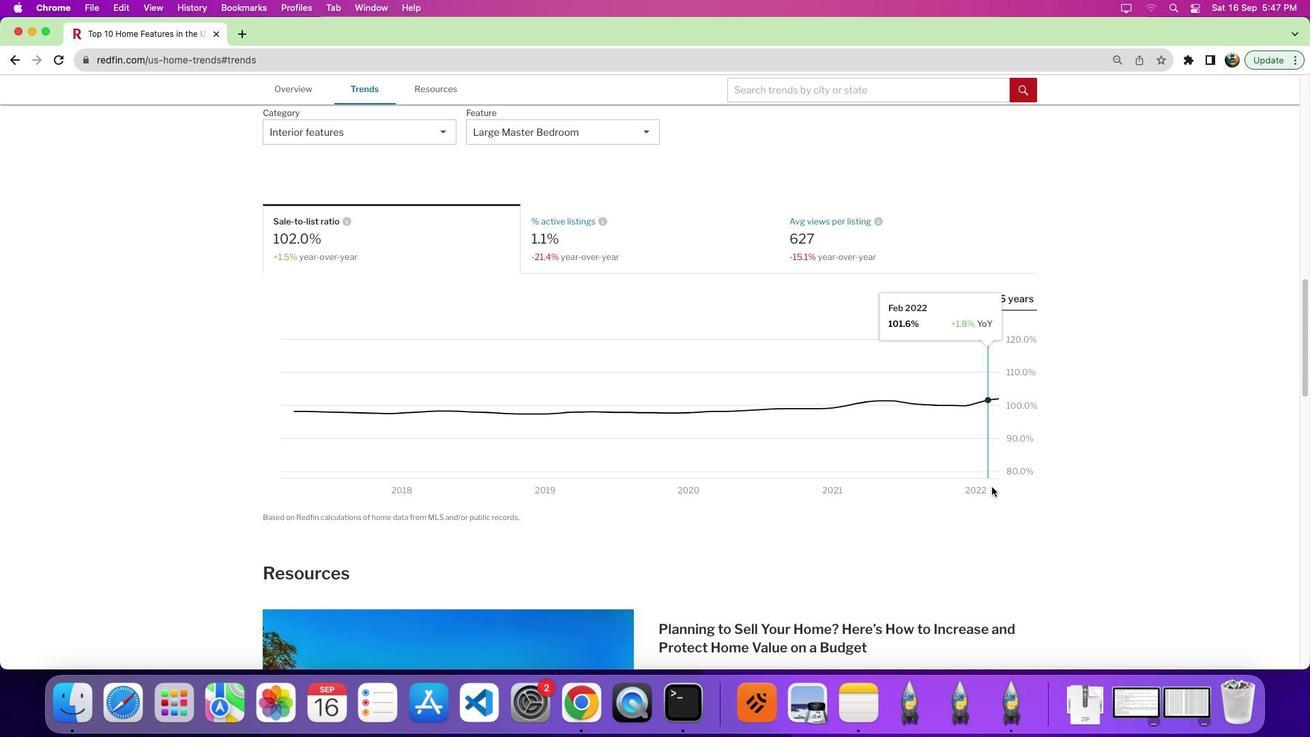 
